 Task: Create a due date automation trigger when advanced on, on the monday of the week before a card is due add fields without custom field "Resume" set to a date in this month at 11:00 AM.
Action: Mouse moved to (1345, 109)
Screenshot: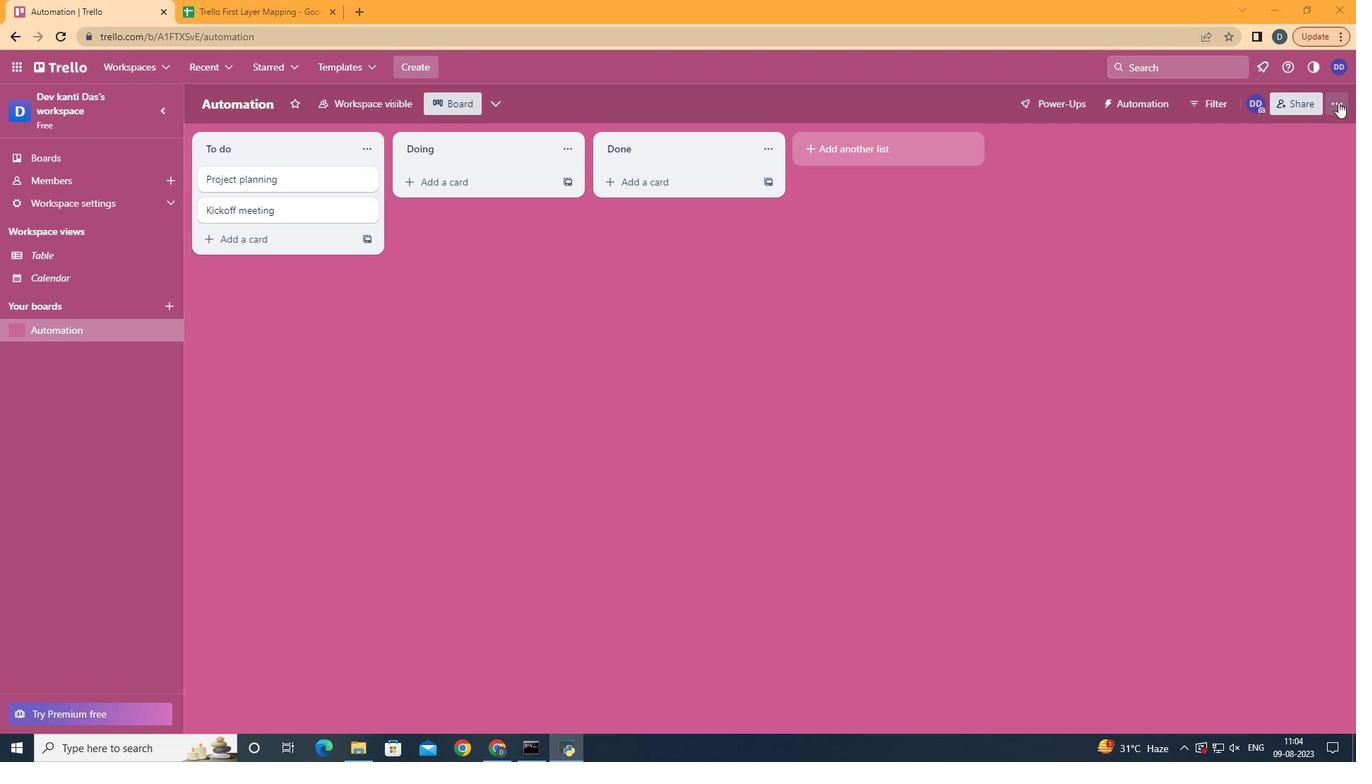 
Action: Mouse pressed left at (1345, 109)
Screenshot: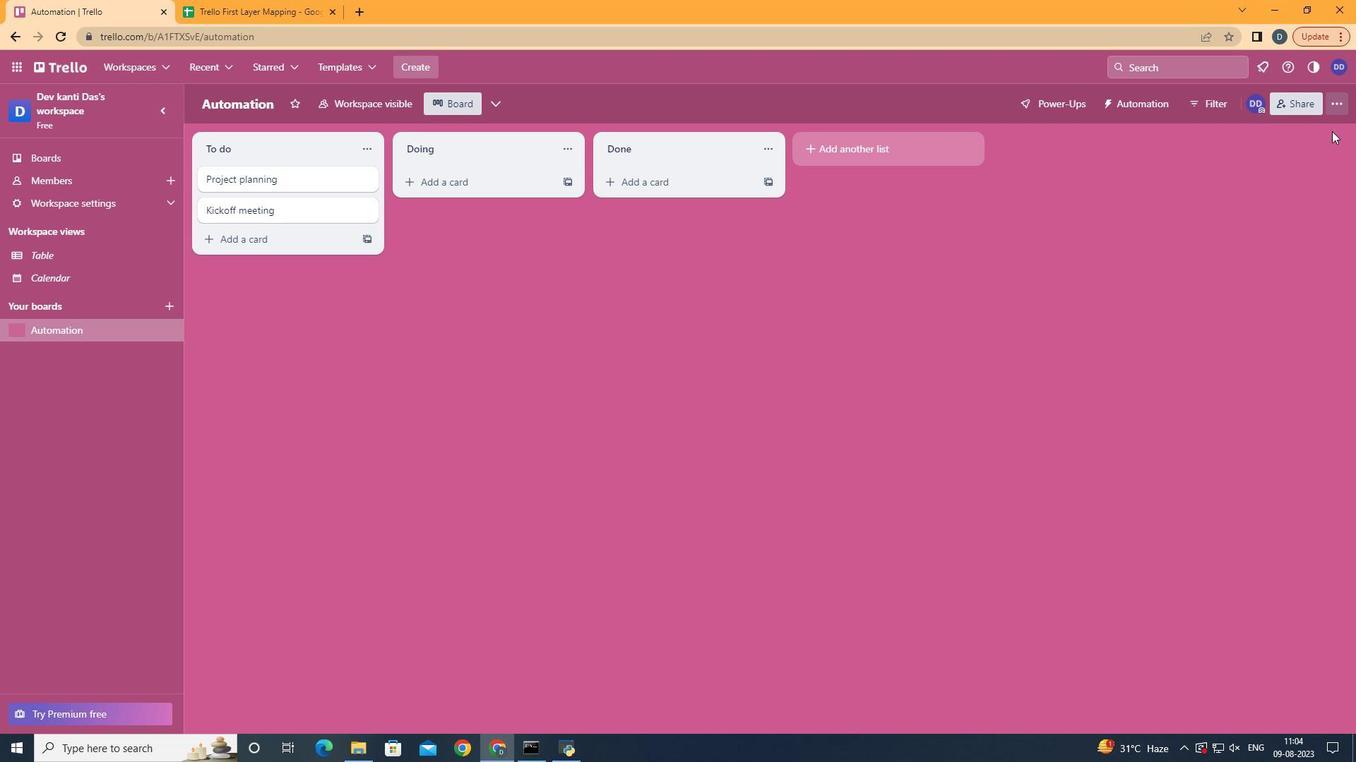 
Action: Mouse moved to (1222, 322)
Screenshot: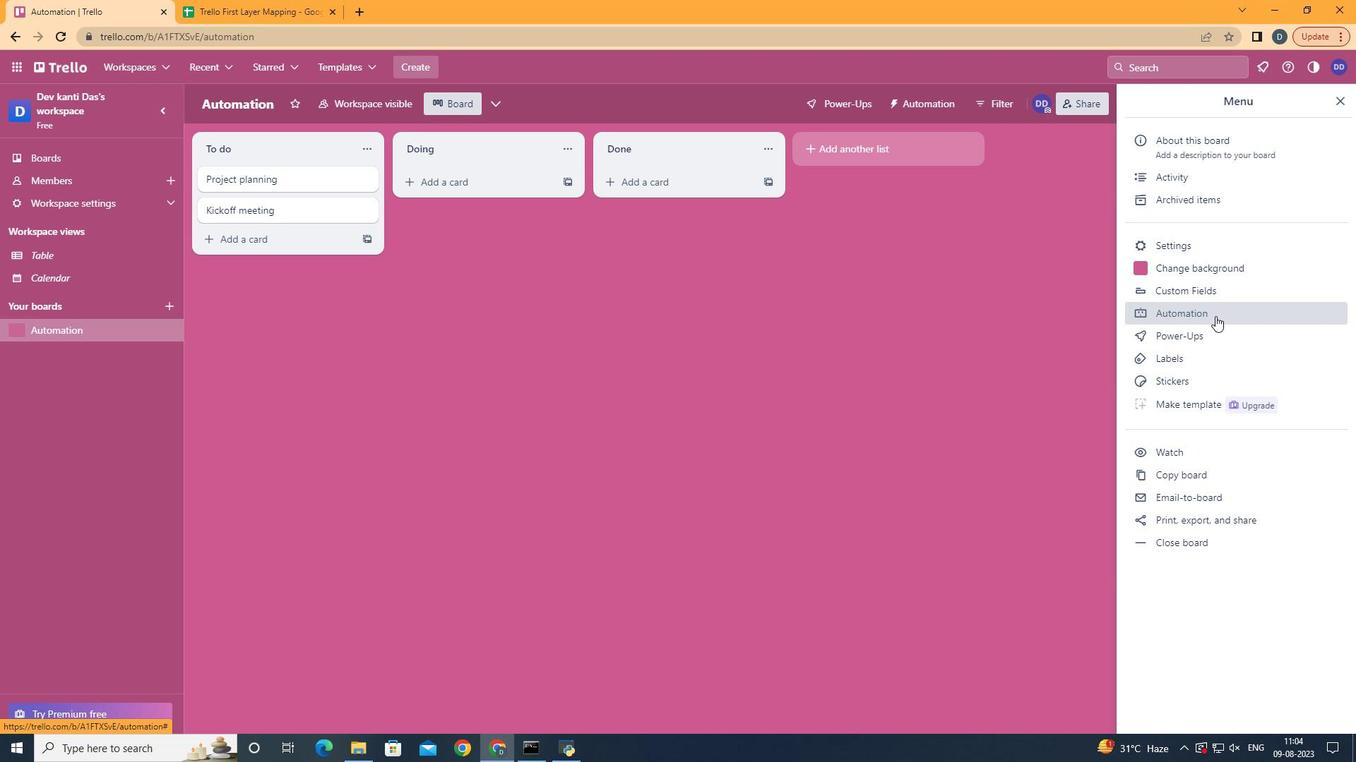 
Action: Mouse pressed left at (1222, 322)
Screenshot: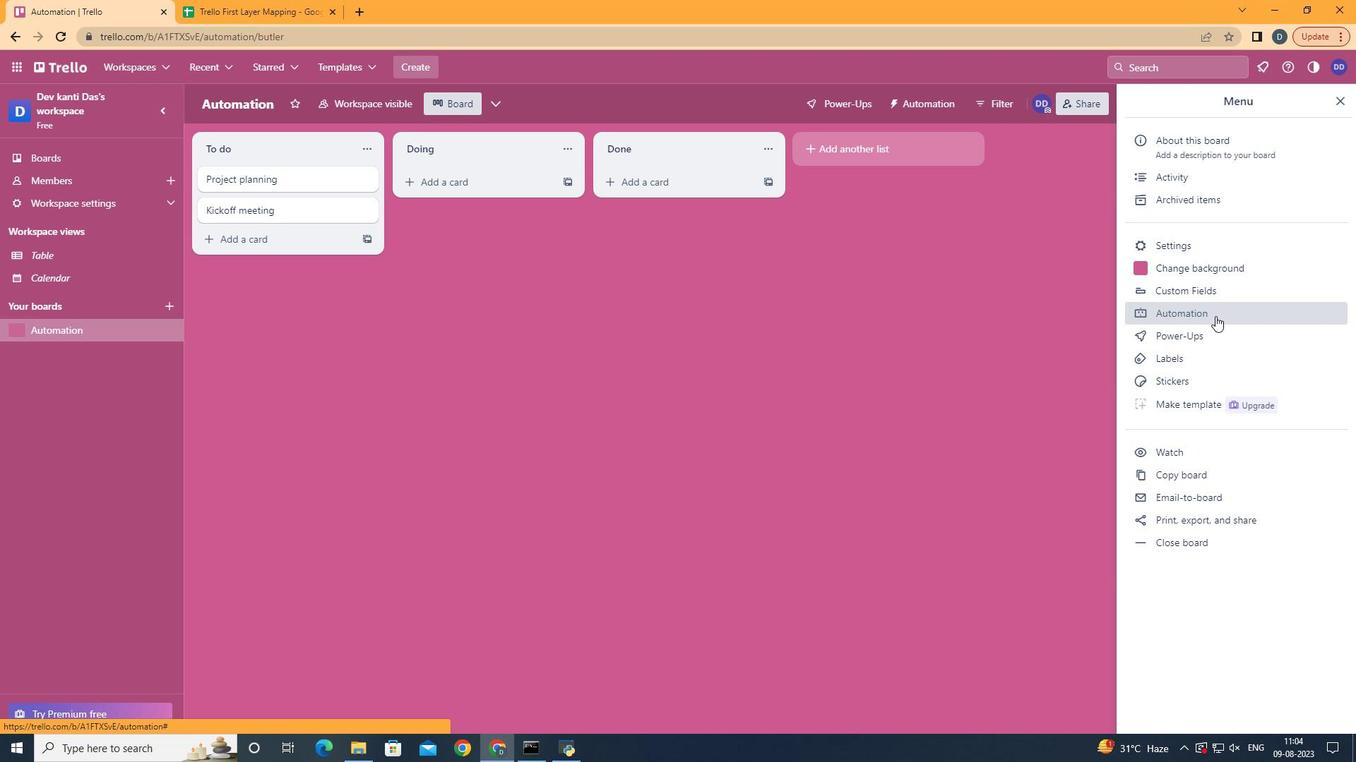 
Action: Mouse moved to (237, 293)
Screenshot: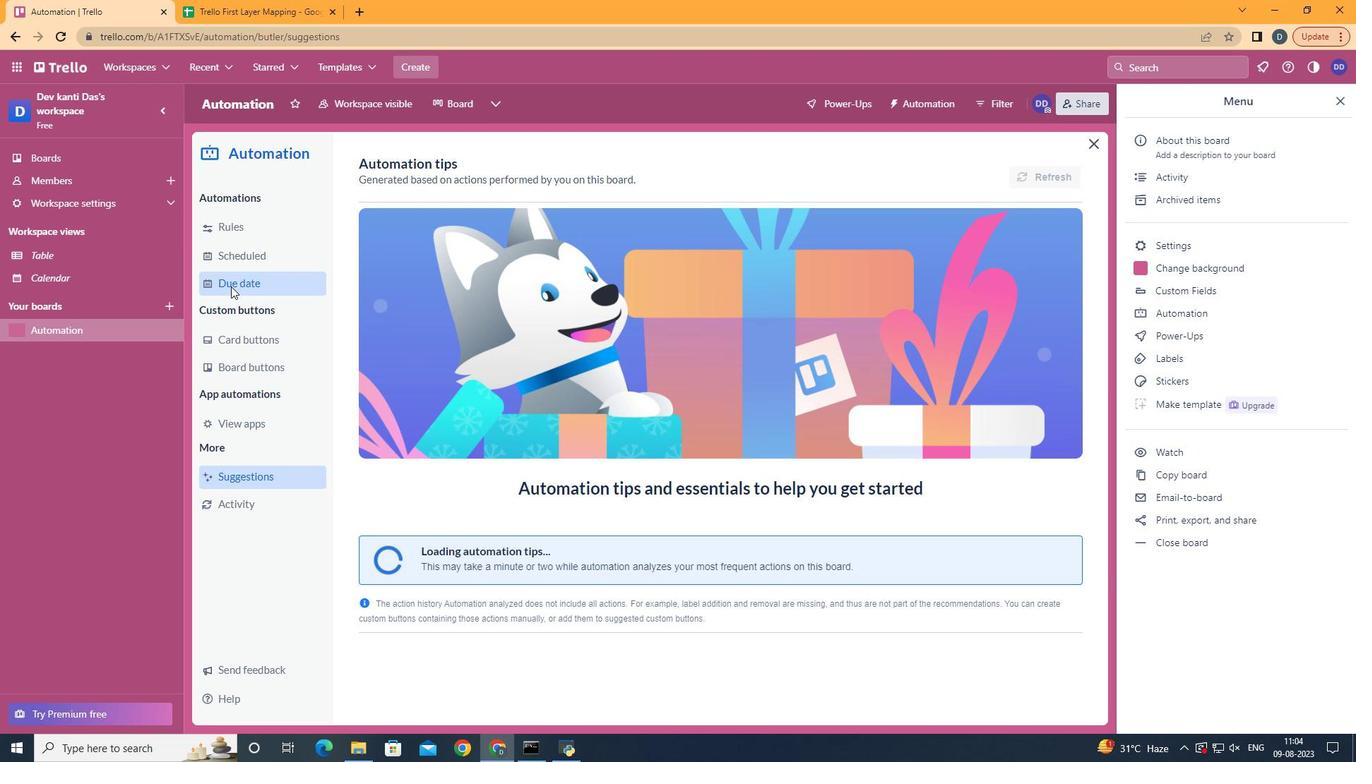 
Action: Mouse pressed left at (237, 293)
Screenshot: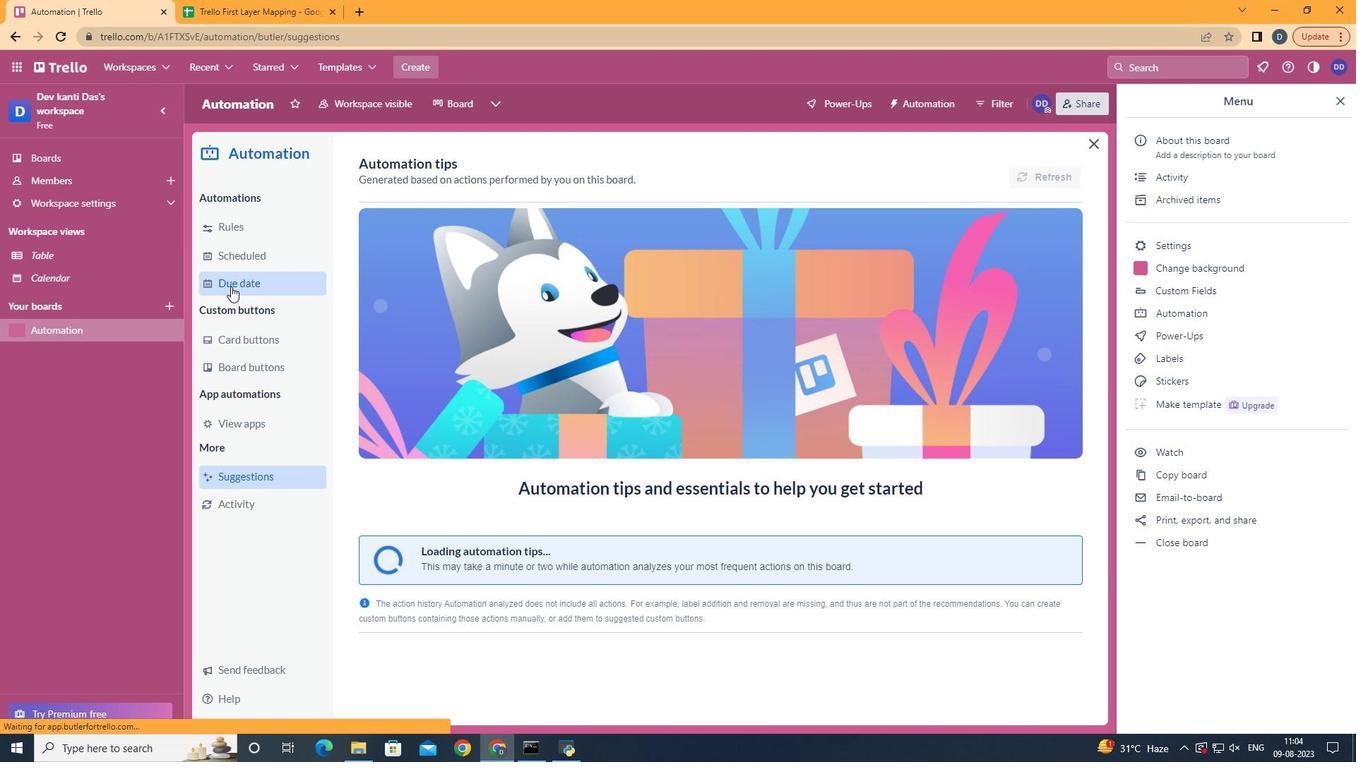 
Action: Mouse moved to (991, 180)
Screenshot: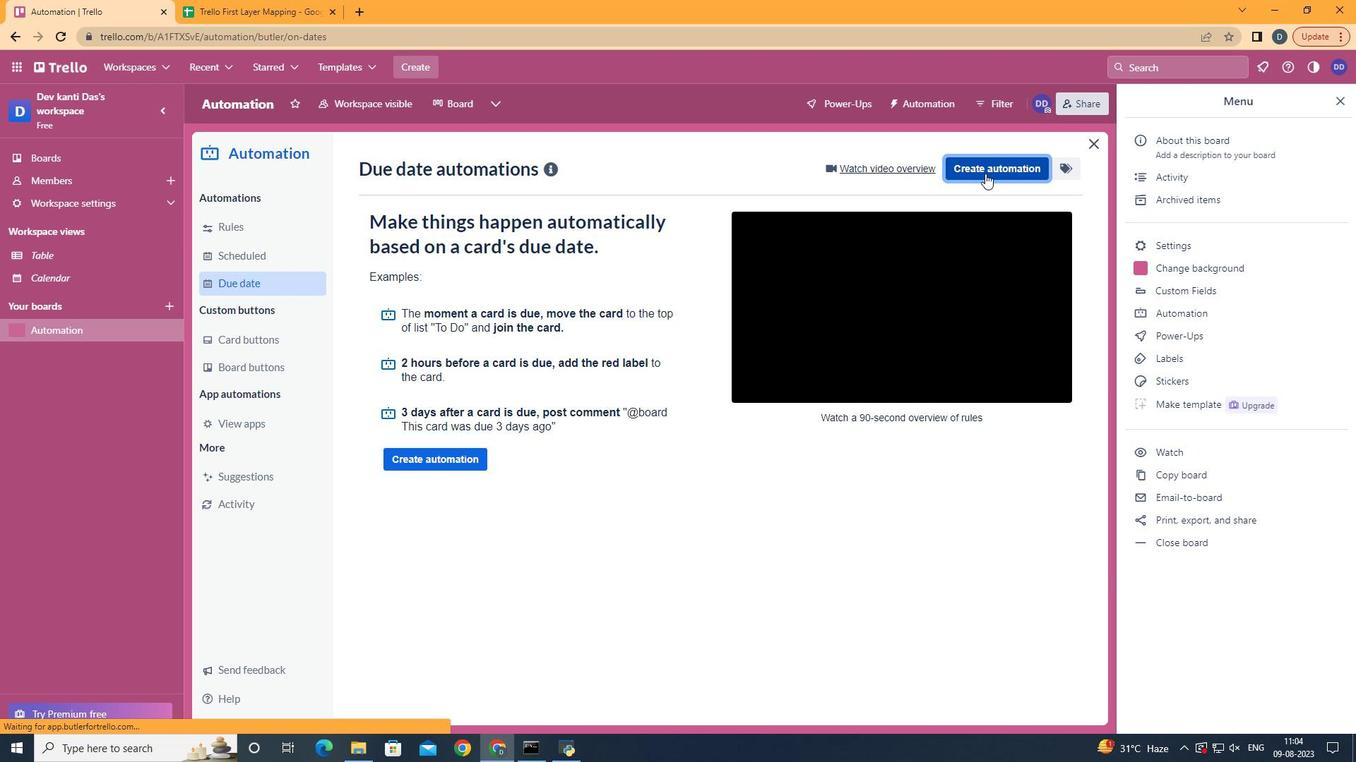 
Action: Mouse pressed left at (991, 180)
Screenshot: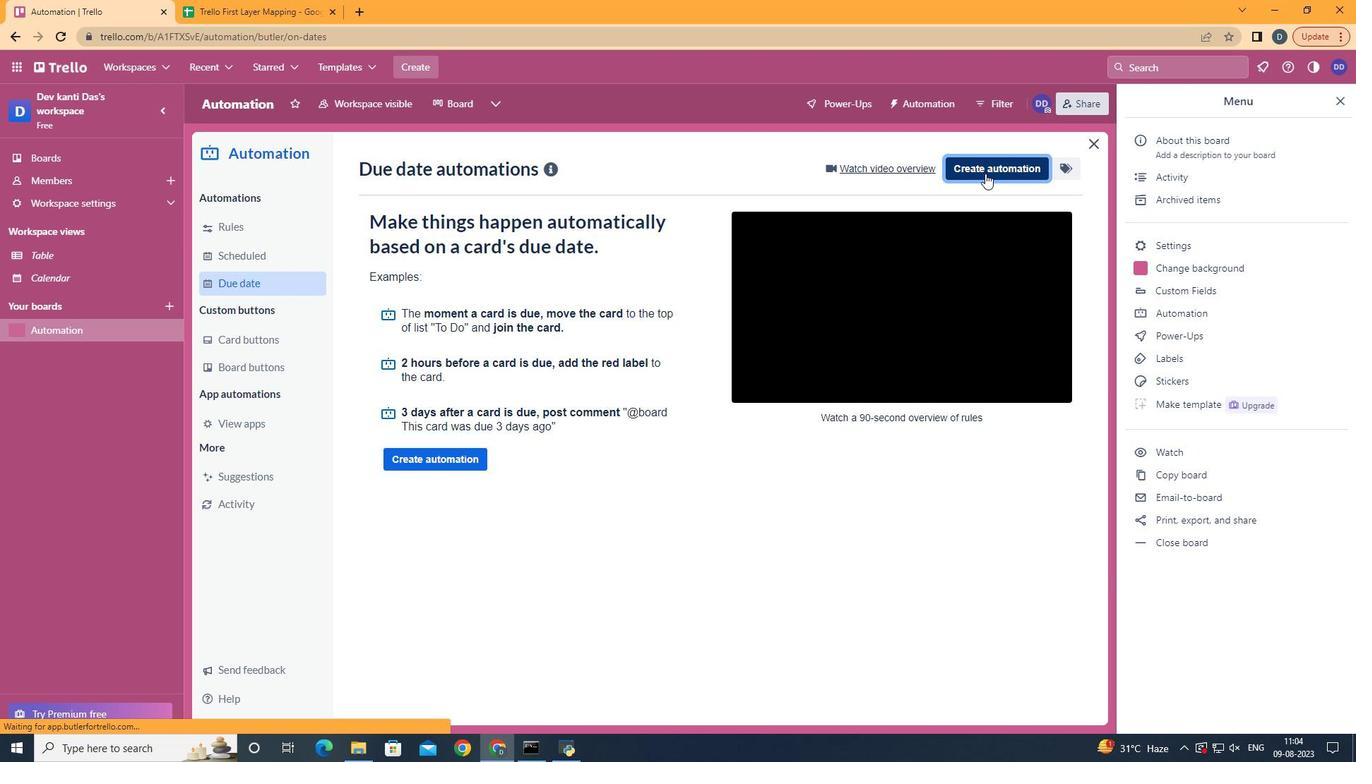 
Action: Mouse moved to (697, 308)
Screenshot: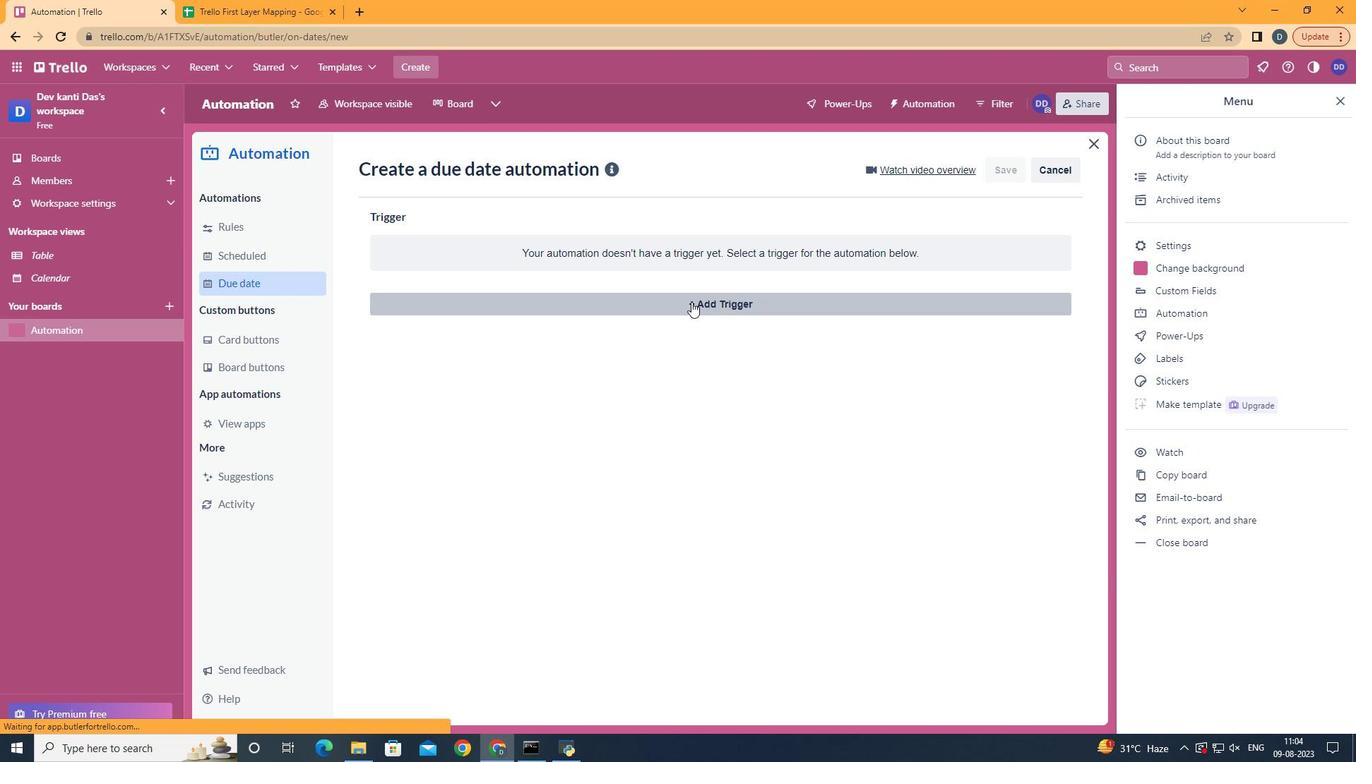 
Action: Mouse pressed left at (697, 308)
Screenshot: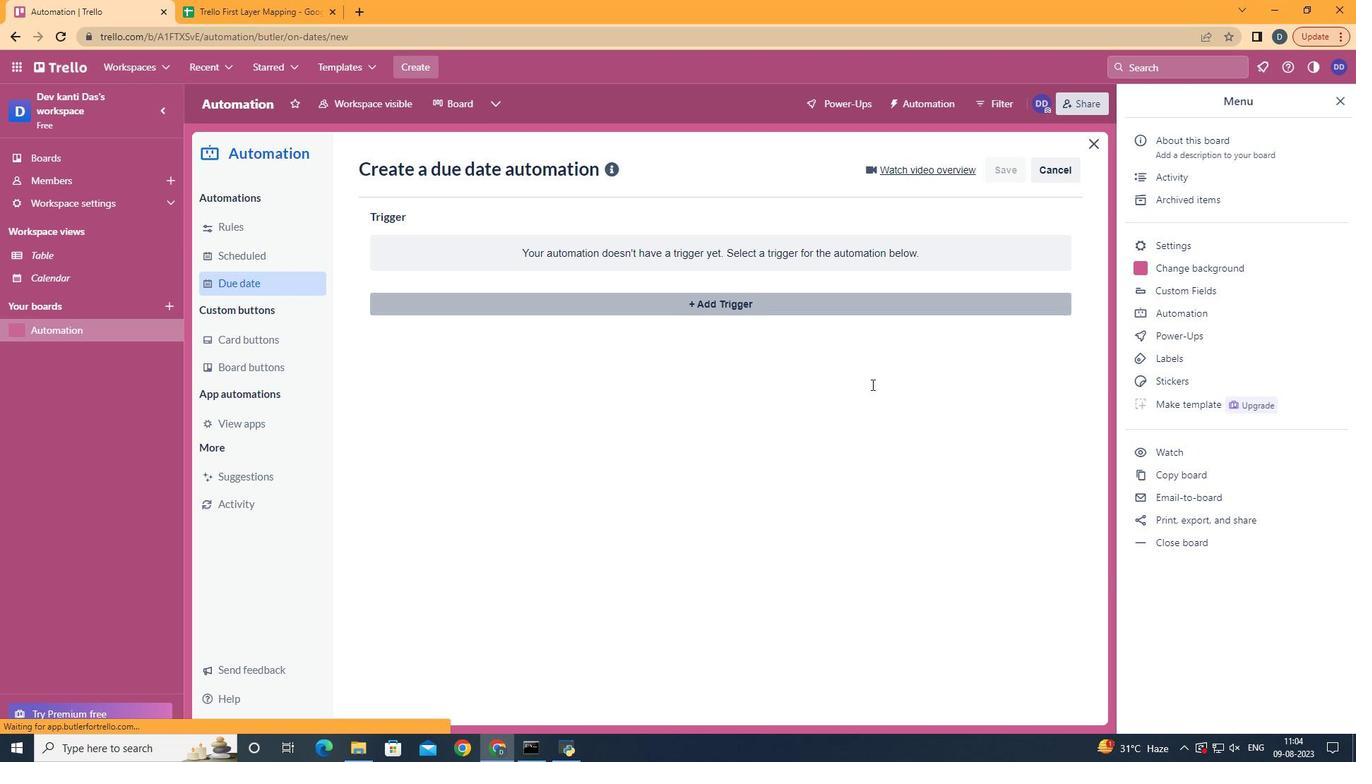 
Action: Mouse moved to (527, 684)
Screenshot: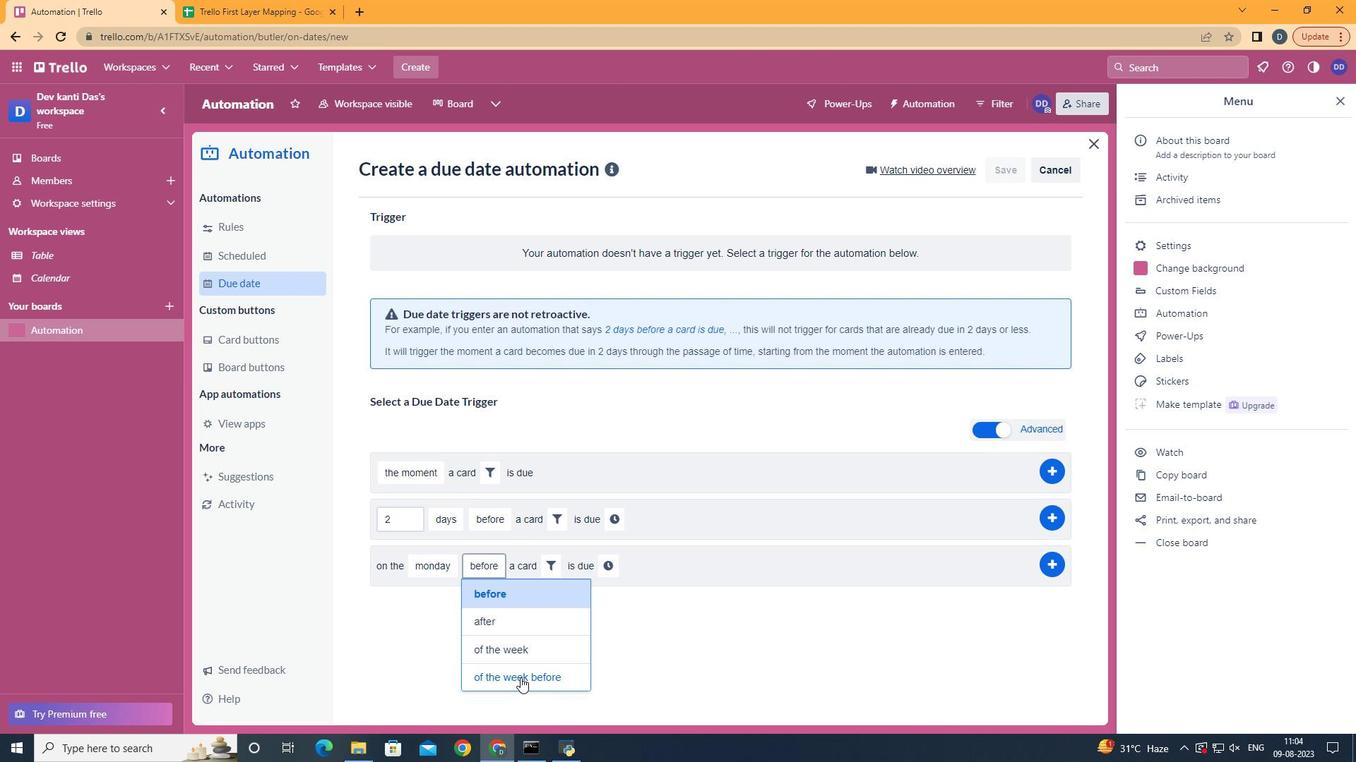 
Action: Mouse pressed left at (527, 684)
Screenshot: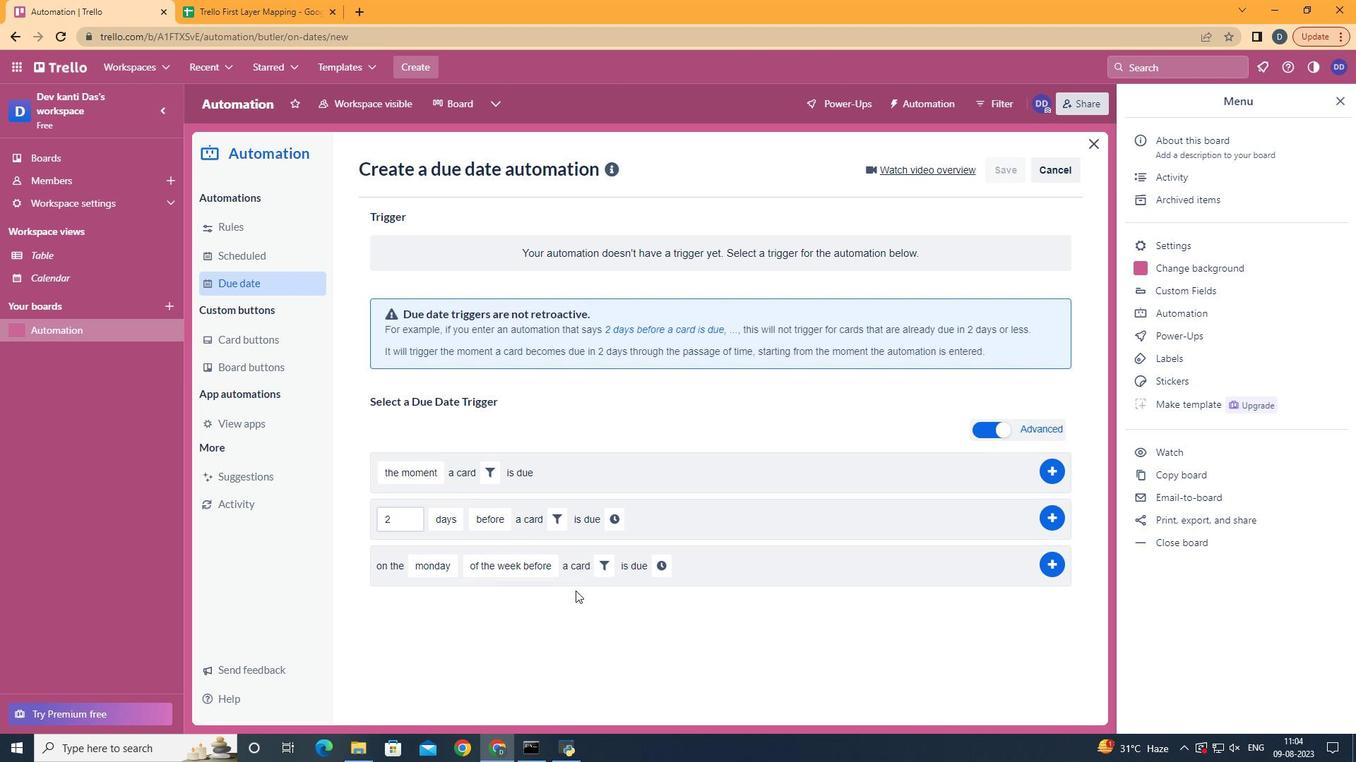 
Action: Mouse moved to (605, 574)
Screenshot: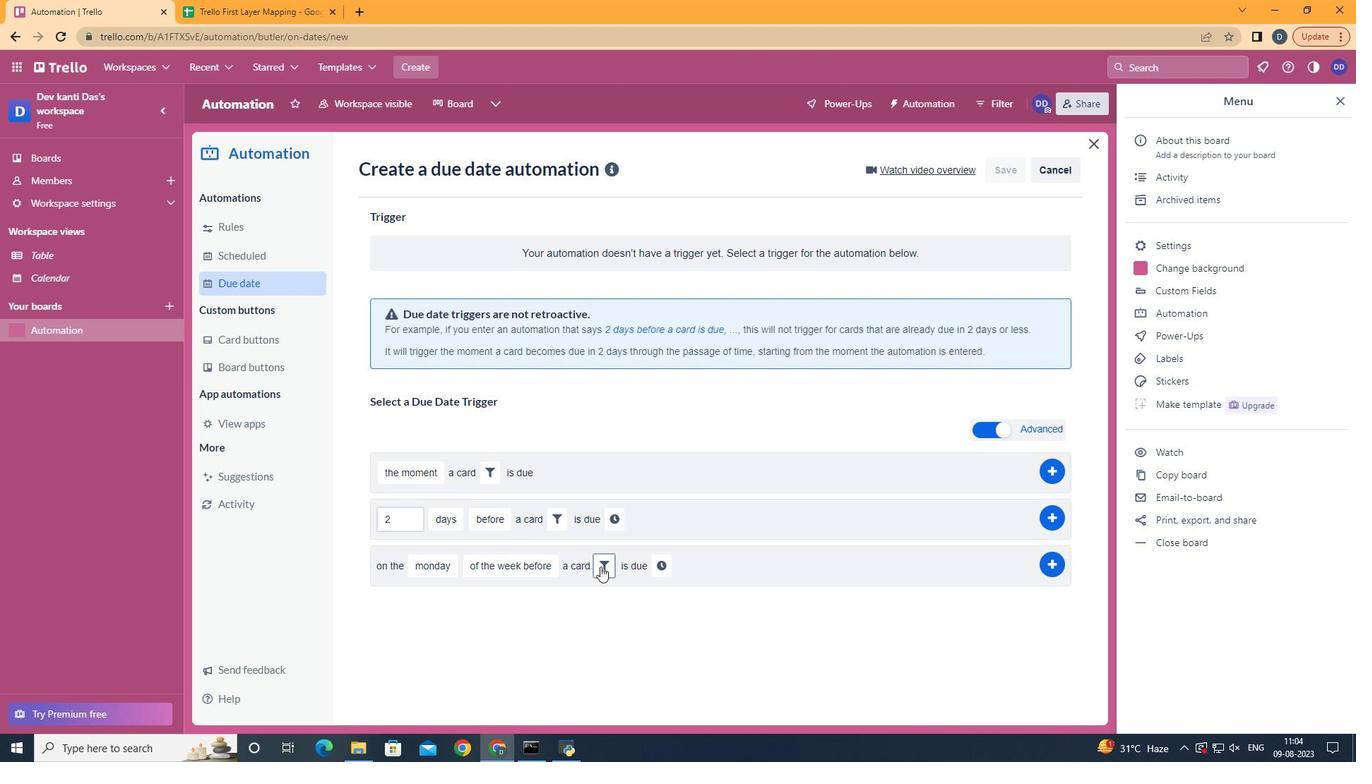 
Action: Mouse pressed left at (605, 574)
Screenshot: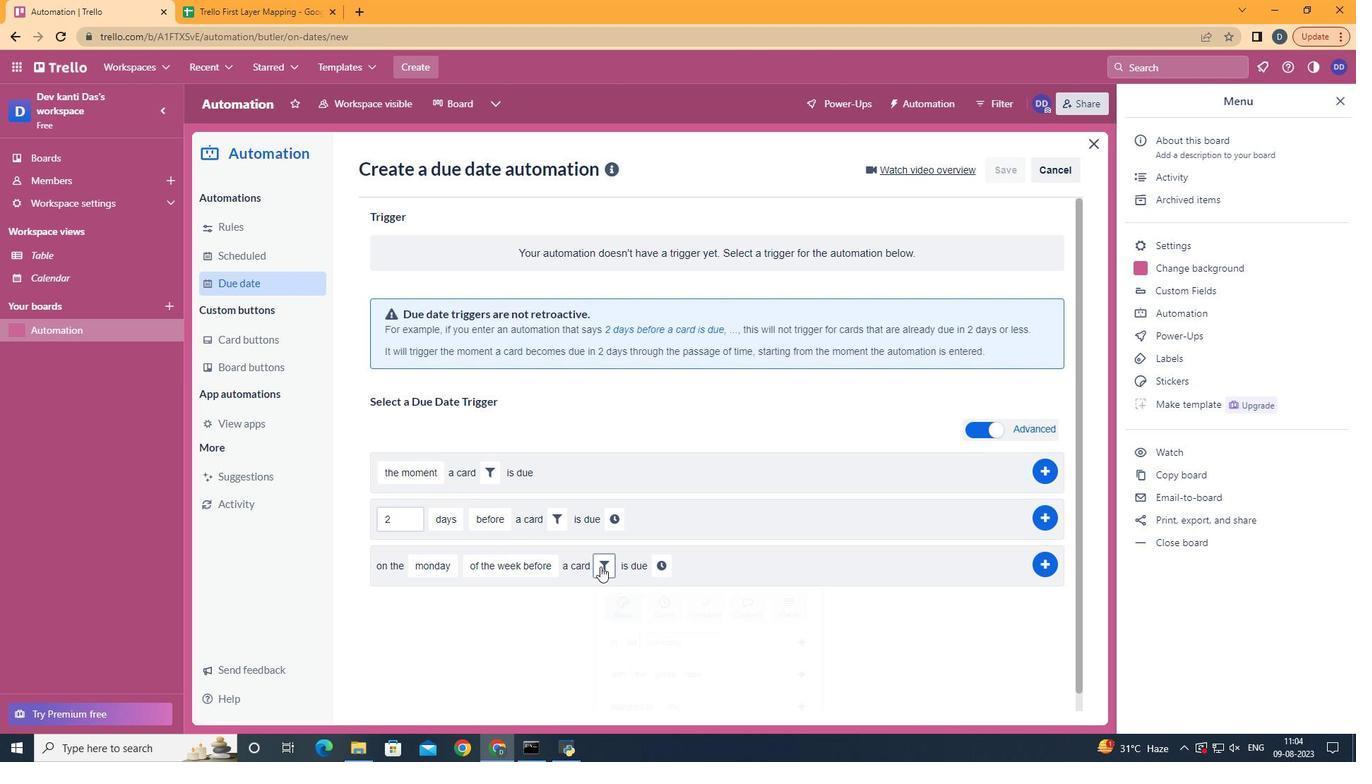 
Action: Mouse moved to (854, 610)
Screenshot: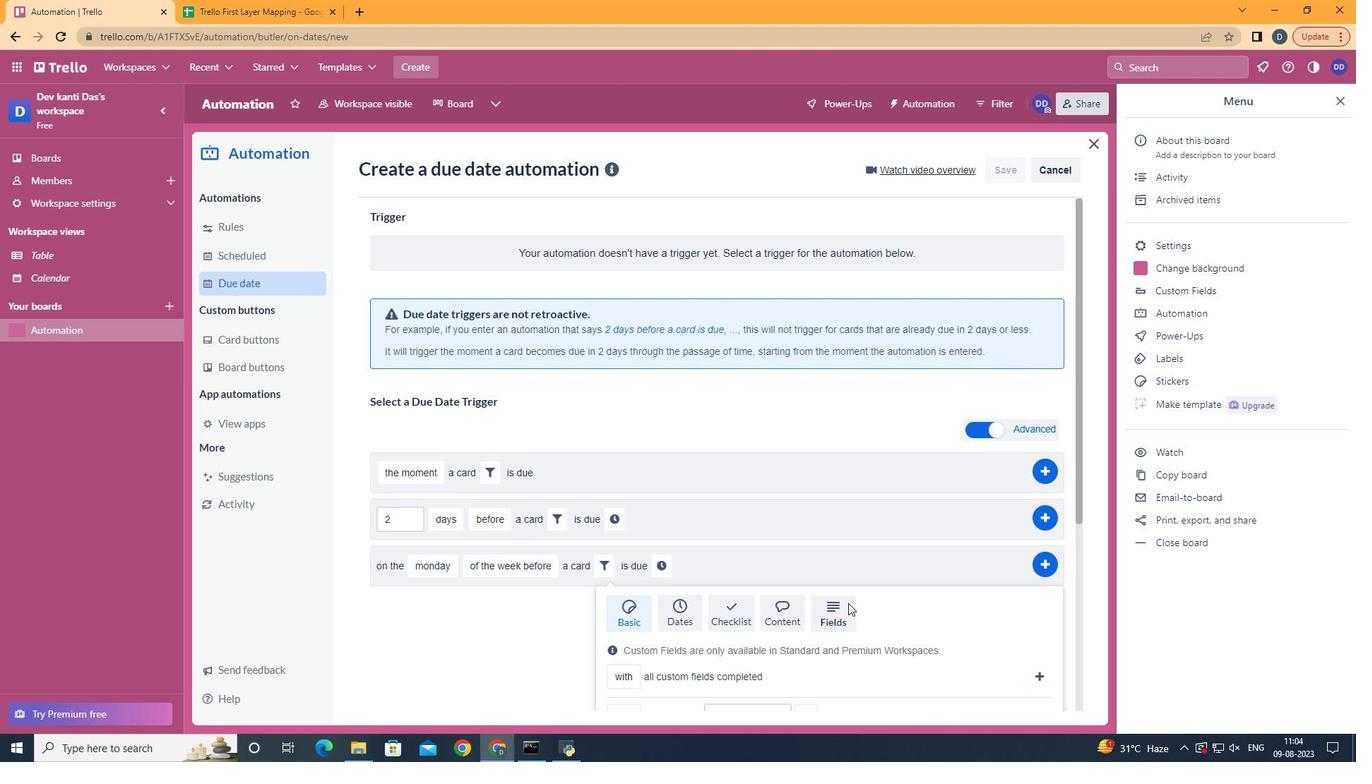 
Action: Mouse pressed left at (854, 610)
Screenshot: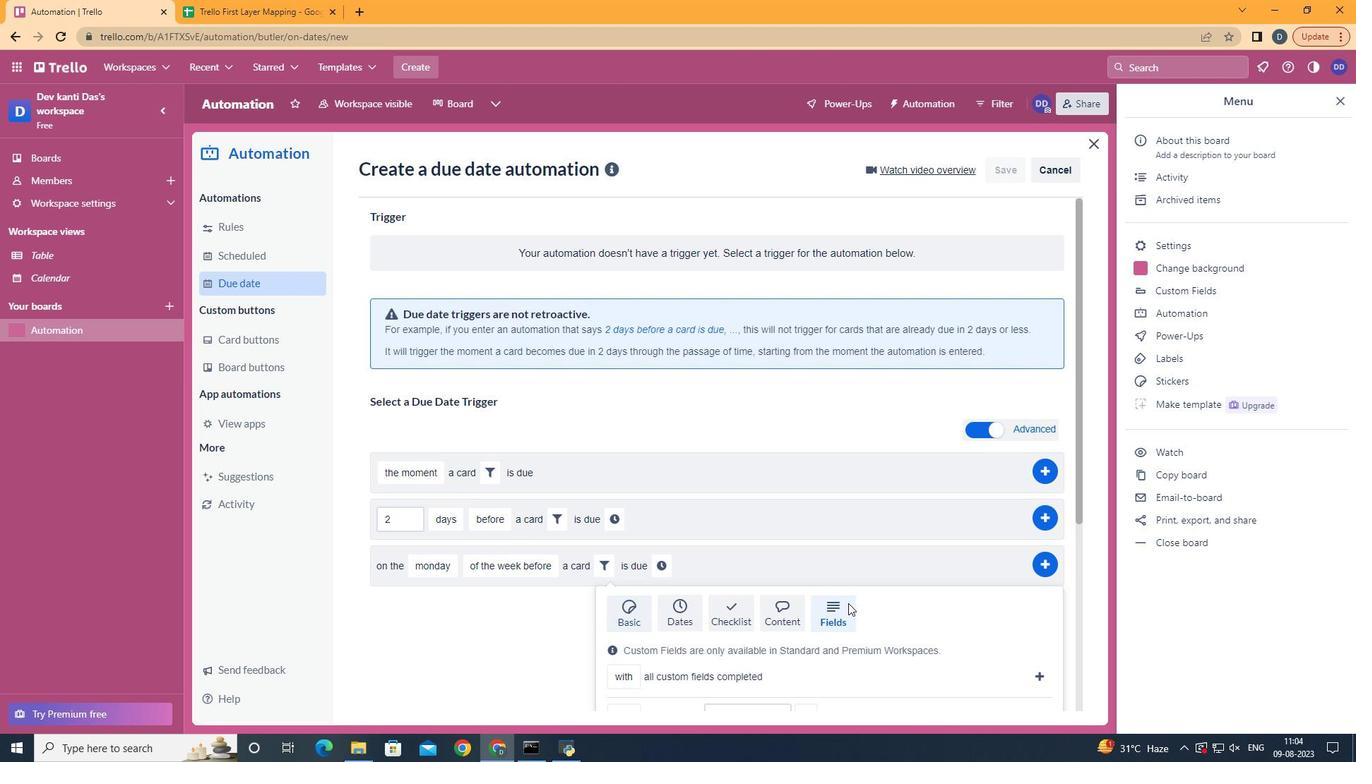 
Action: Mouse moved to (854, 610)
Screenshot: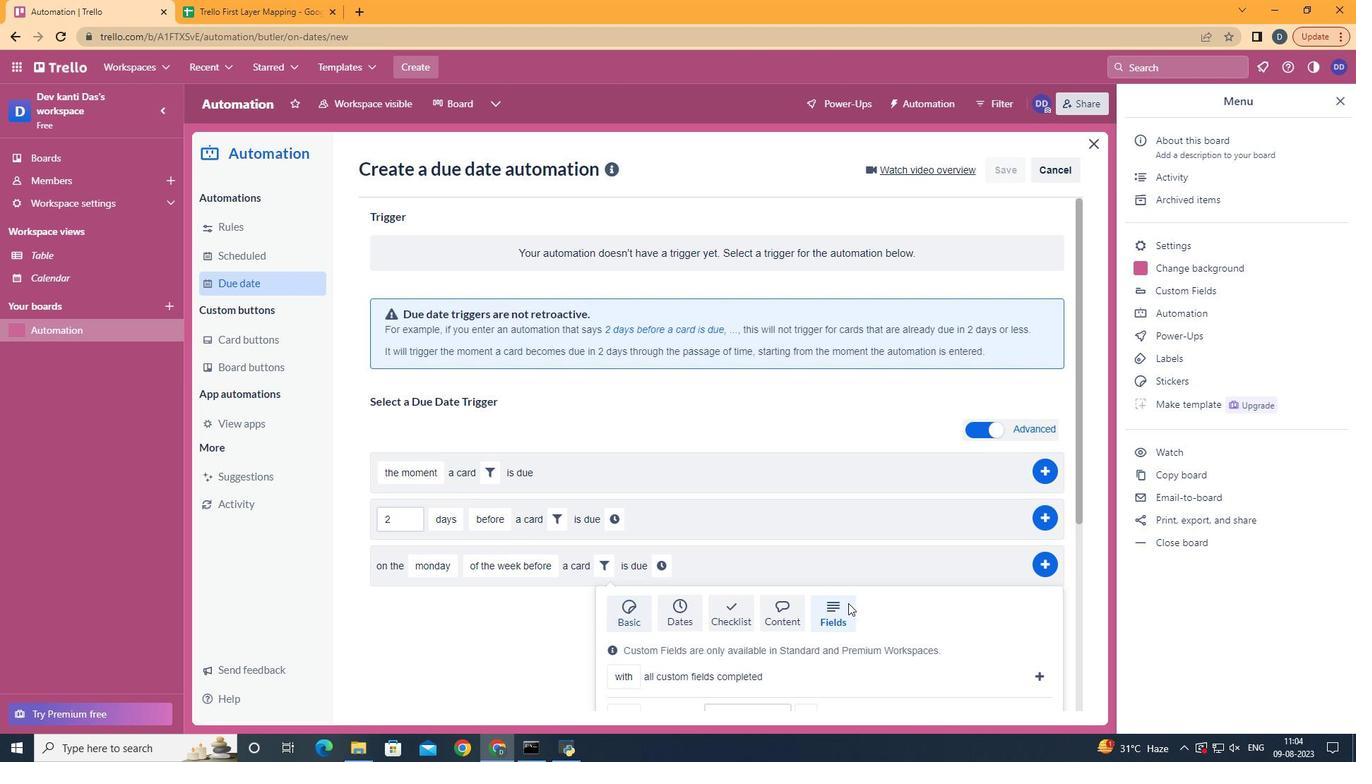 
Action: Mouse scrolled (854, 609) with delta (0, 0)
Screenshot: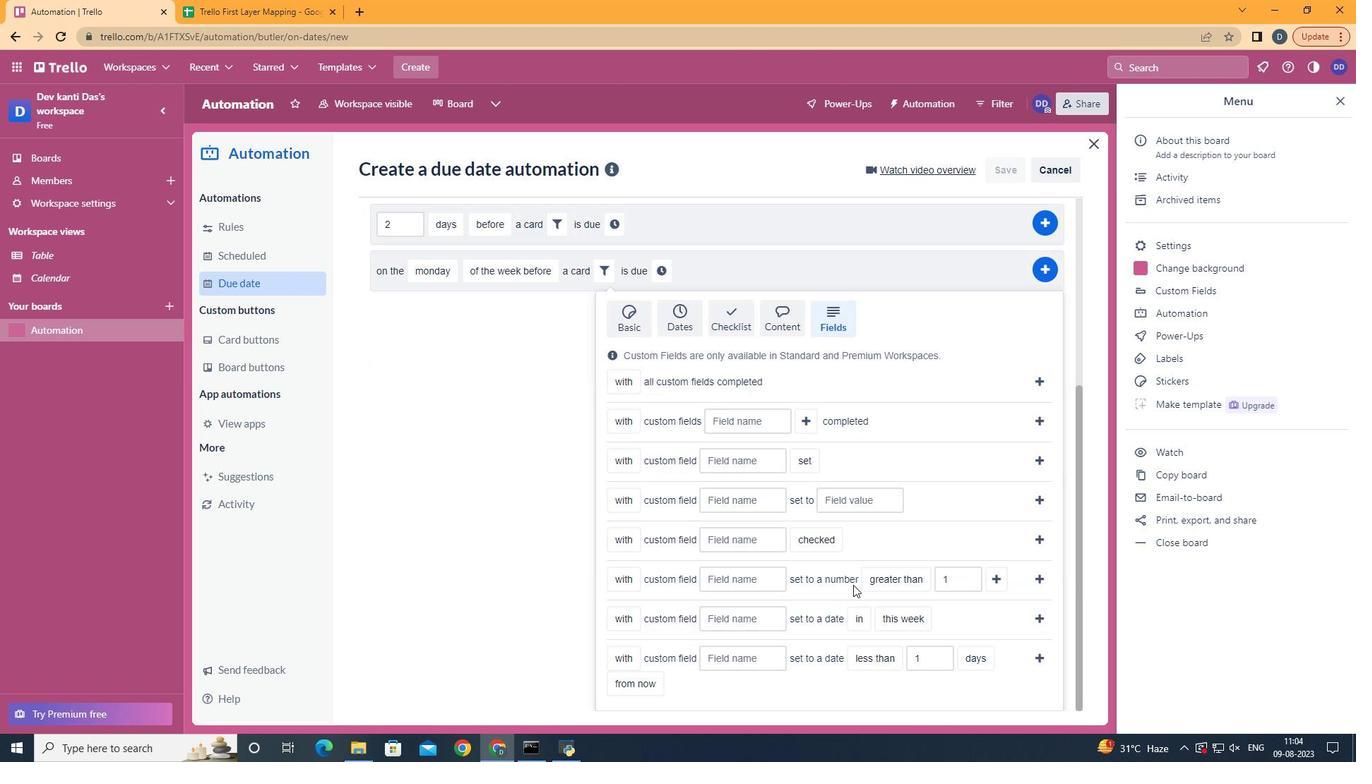 
Action: Mouse scrolled (854, 609) with delta (0, 0)
Screenshot: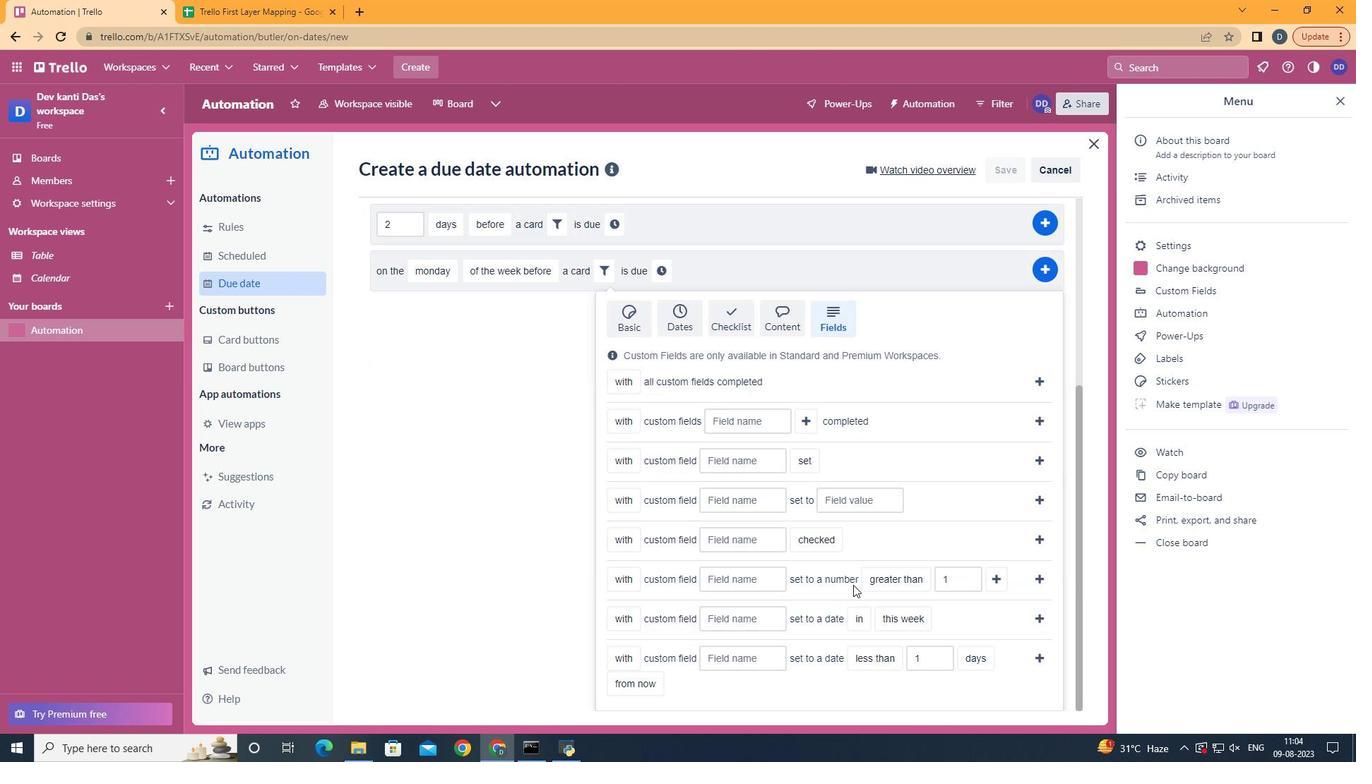 
Action: Mouse scrolled (854, 609) with delta (0, 0)
Screenshot: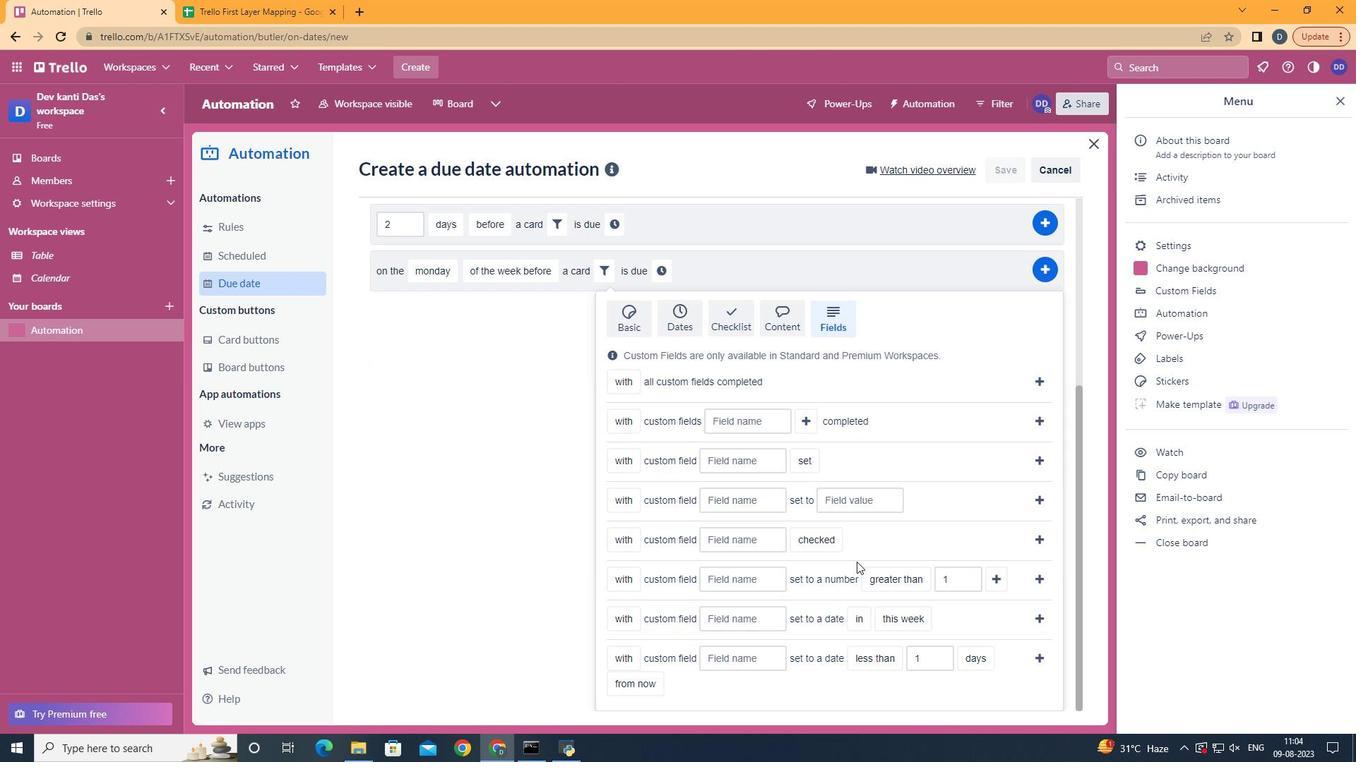 
Action: Mouse scrolled (854, 609) with delta (0, 0)
Screenshot: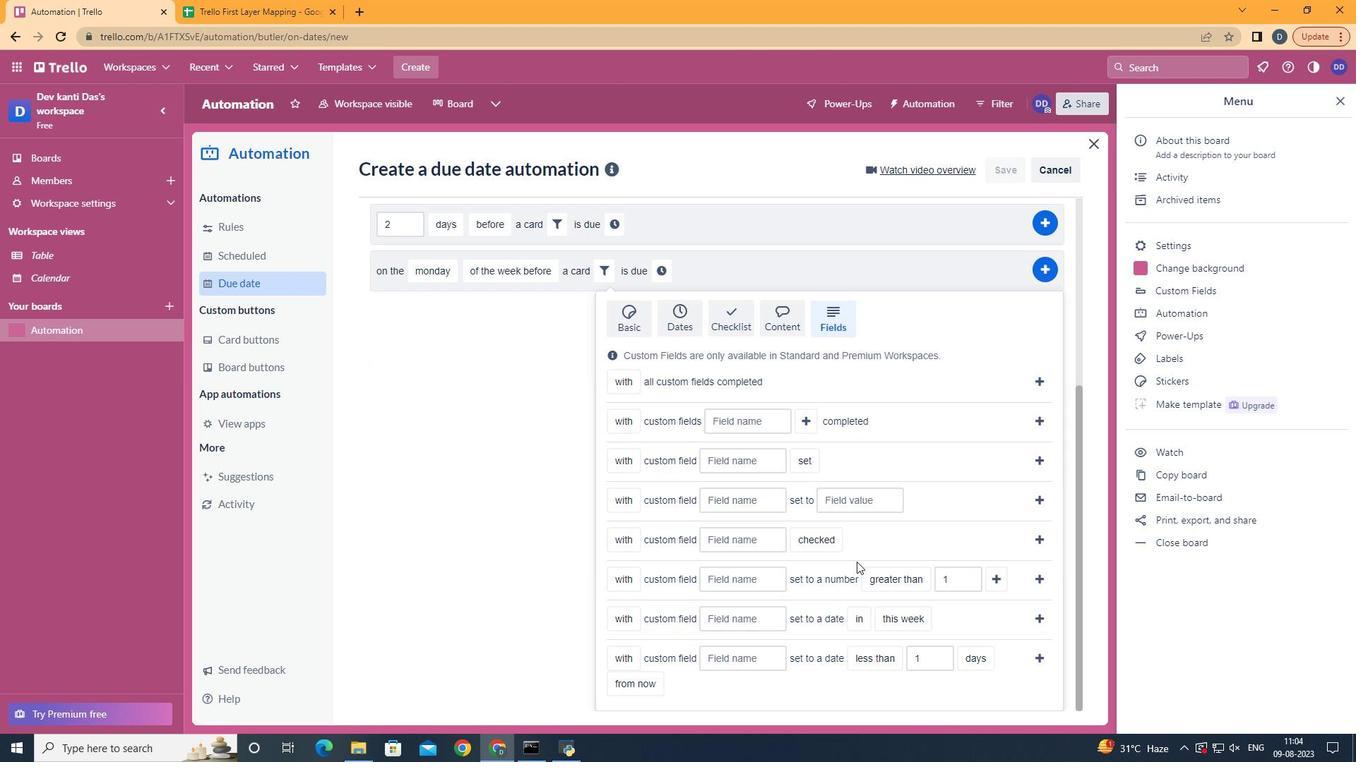 
Action: Mouse scrolled (854, 609) with delta (0, 0)
Screenshot: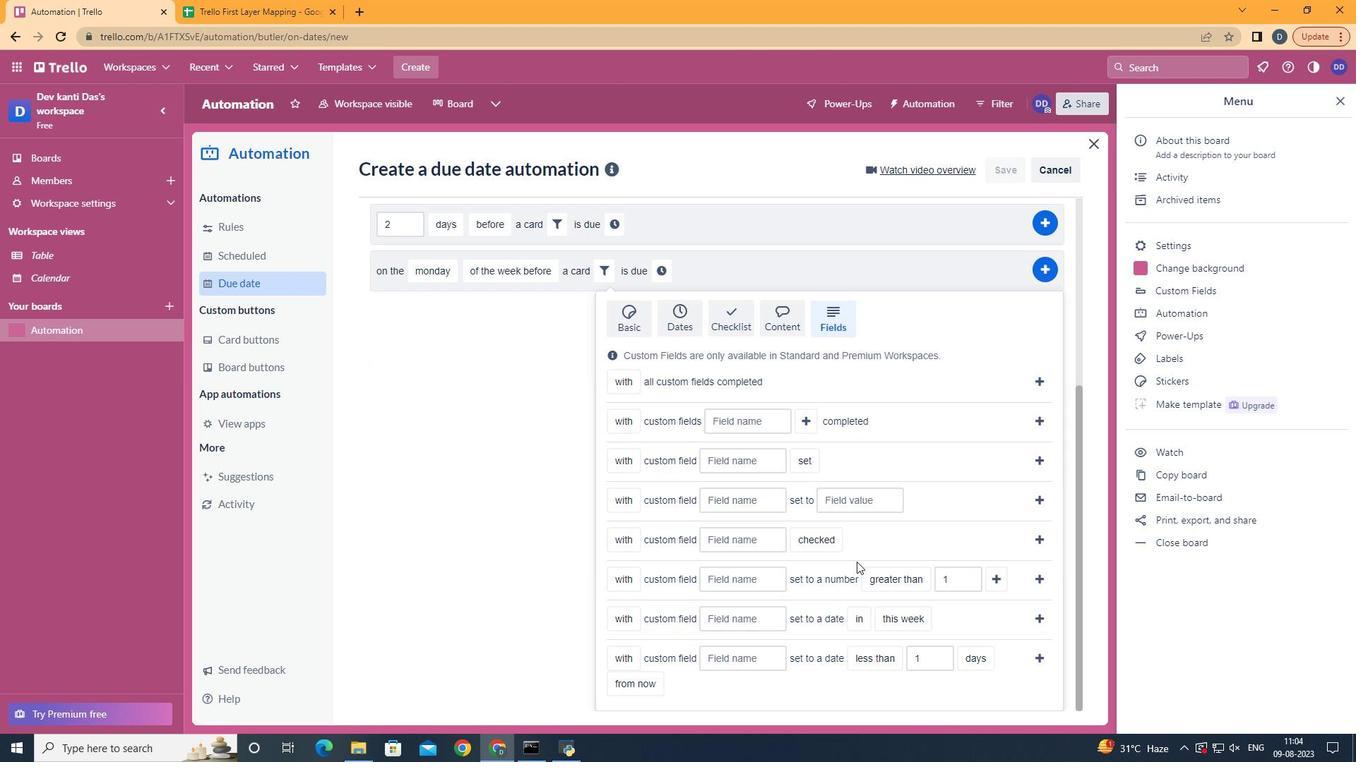 
Action: Mouse moved to (855, 609)
Screenshot: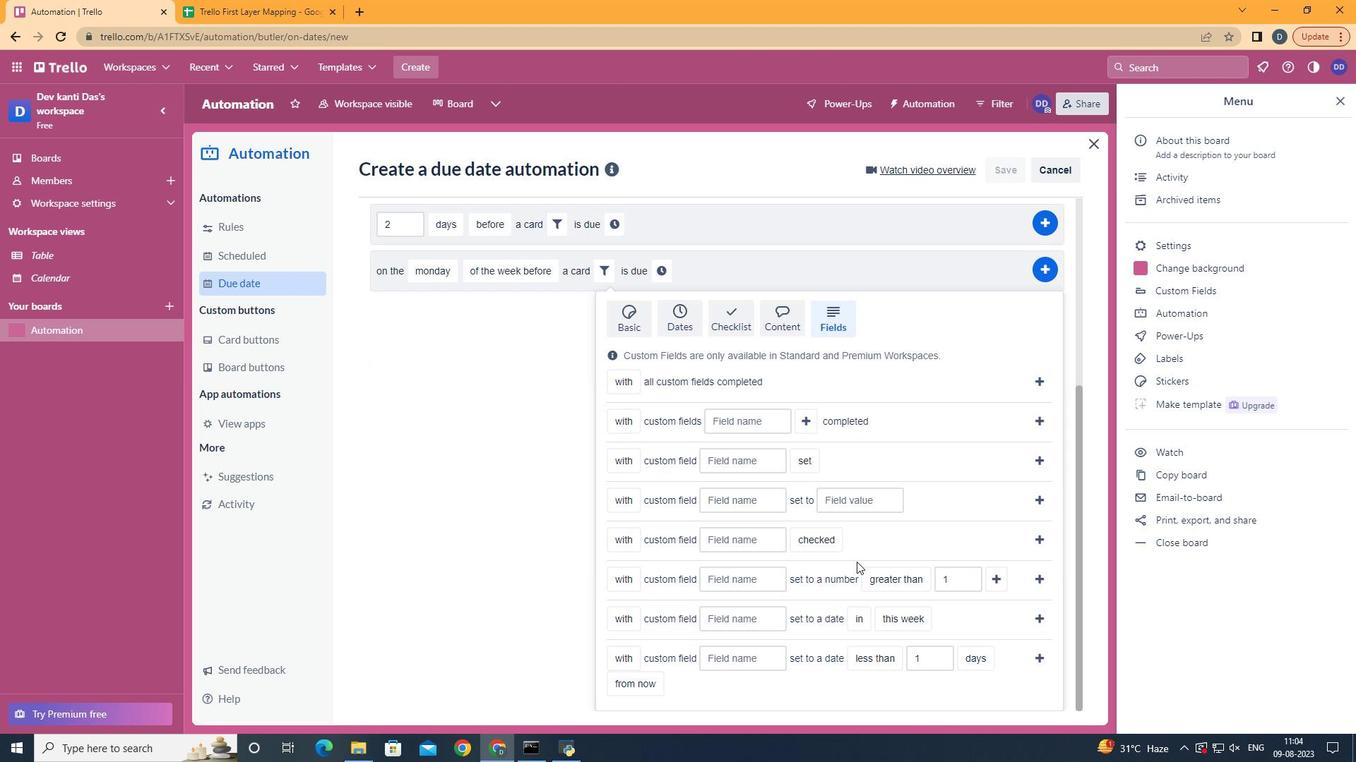 
Action: Mouse scrolled (855, 608) with delta (0, 0)
Screenshot: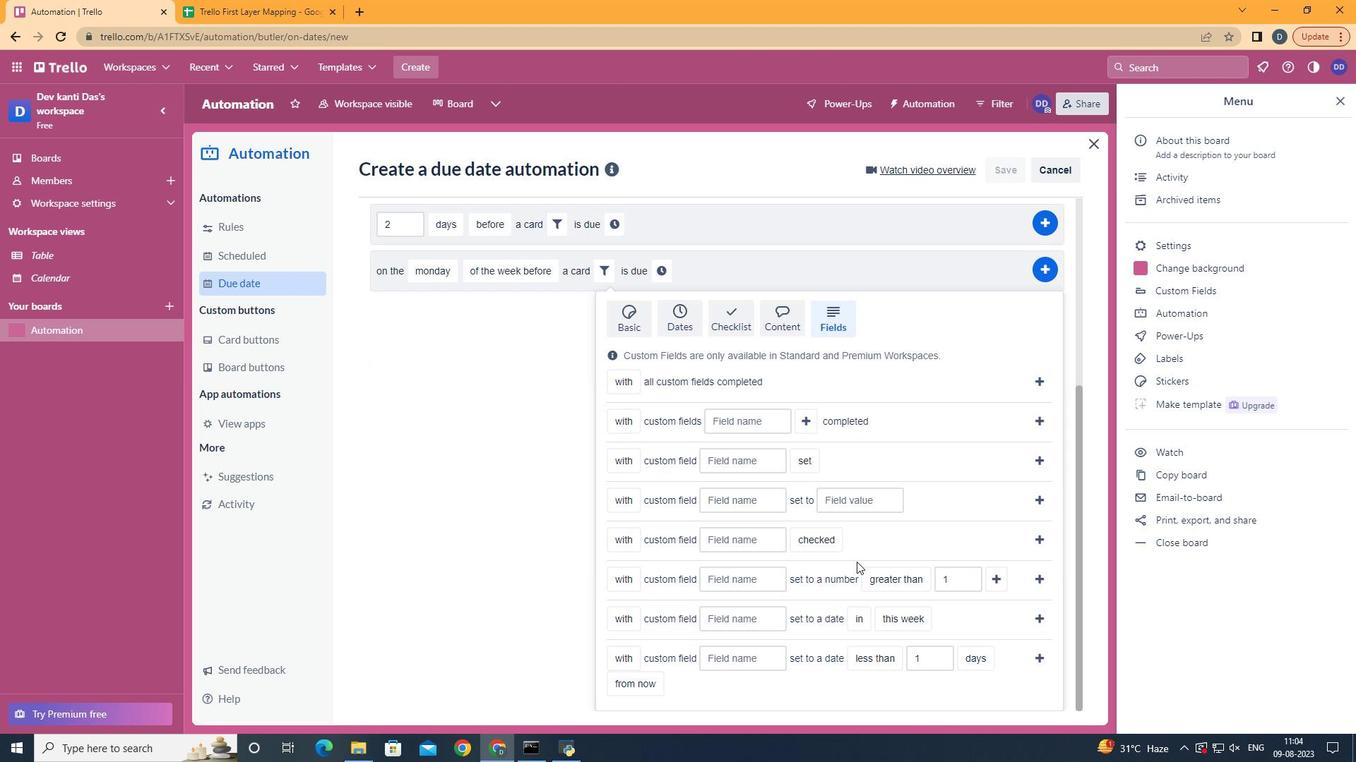 
Action: Mouse moved to (645, 678)
Screenshot: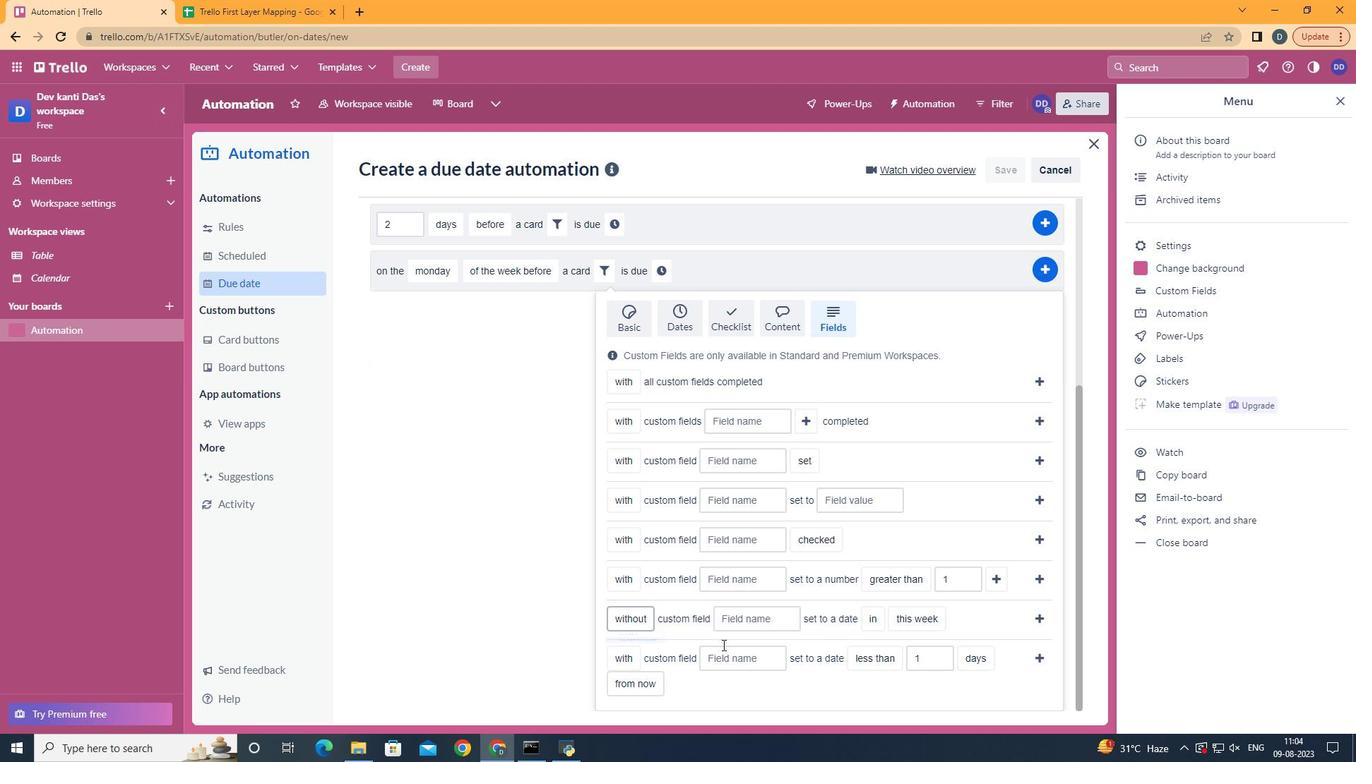 
Action: Mouse pressed left at (645, 678)
Screenshot: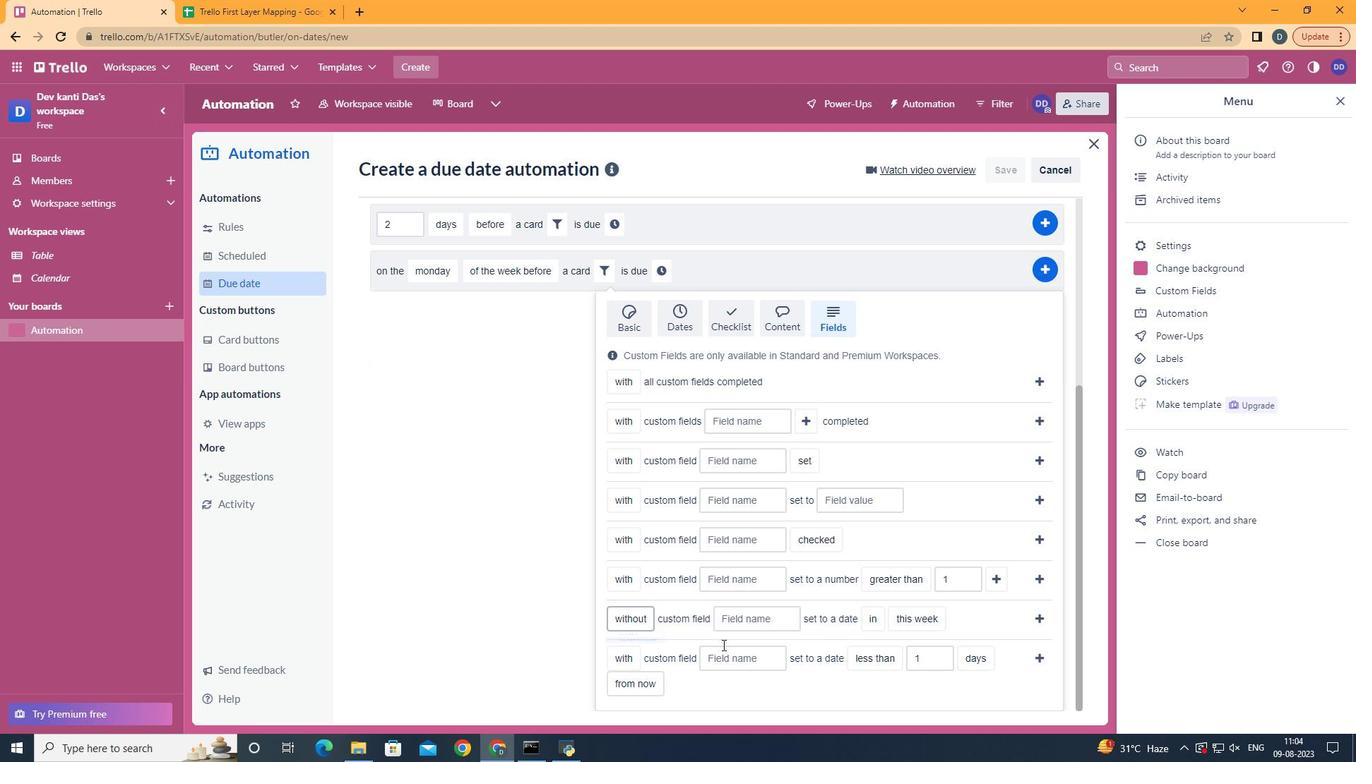 
Action: Mouse moved to (760, 634)
Screenshot: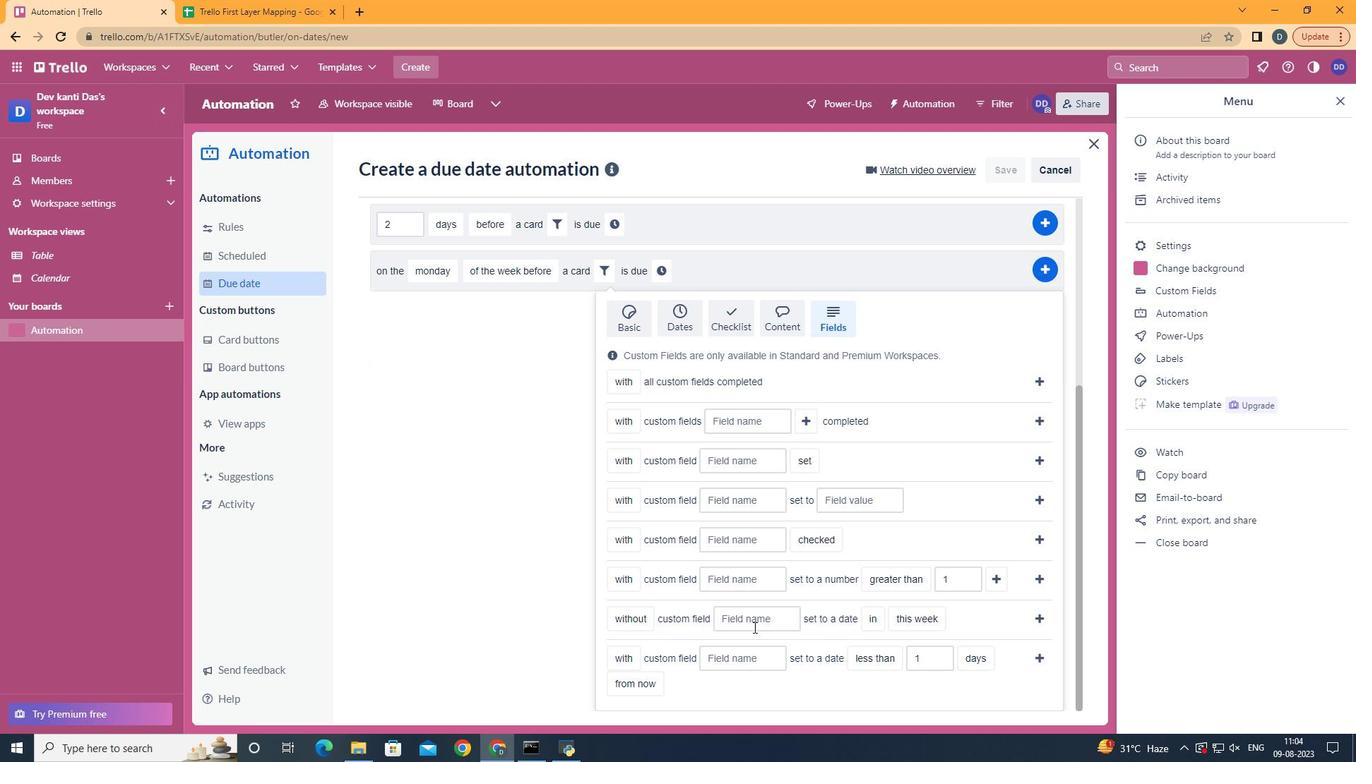 
Action: Mouse pressed left at (760, 634)
Screenshot: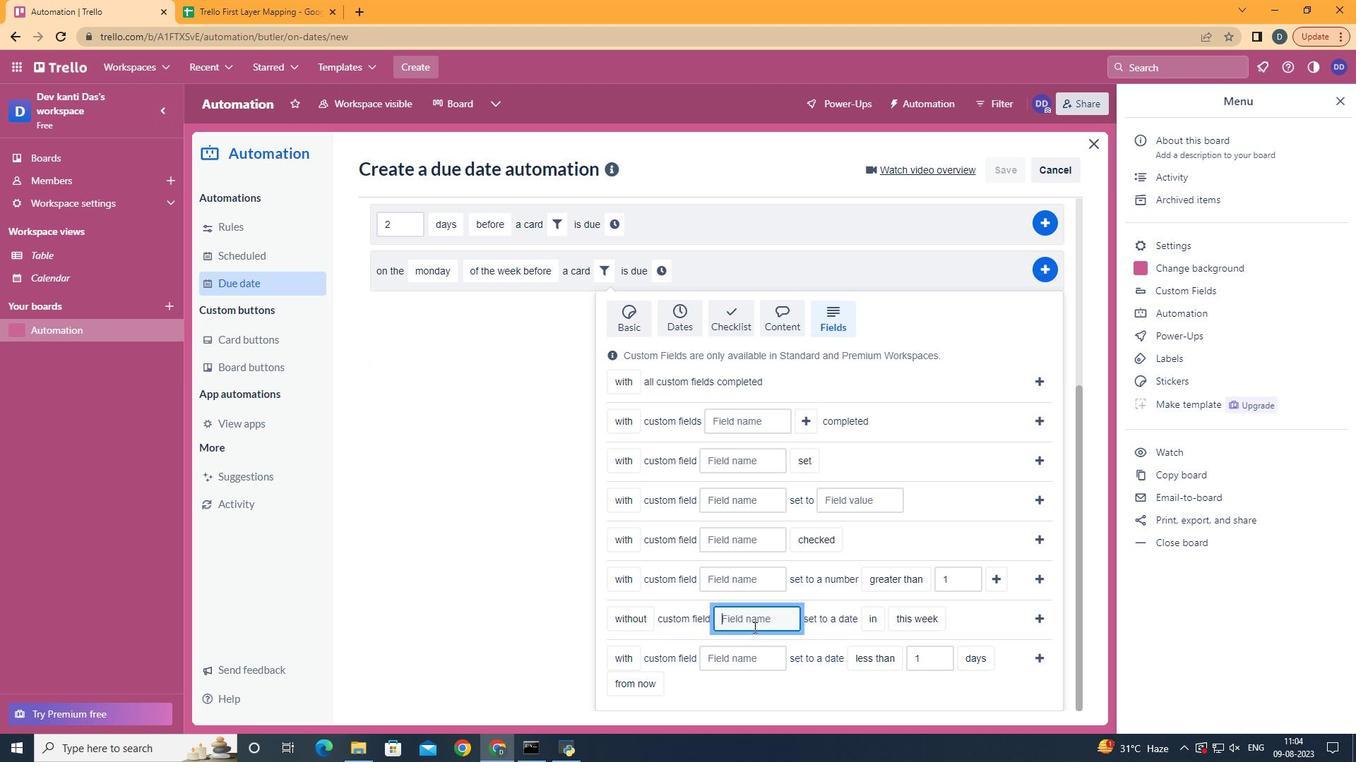 
Action: Key pressed <Key.shift><Key.shift><Key.shift><Key.shift>Resume
Screenshot: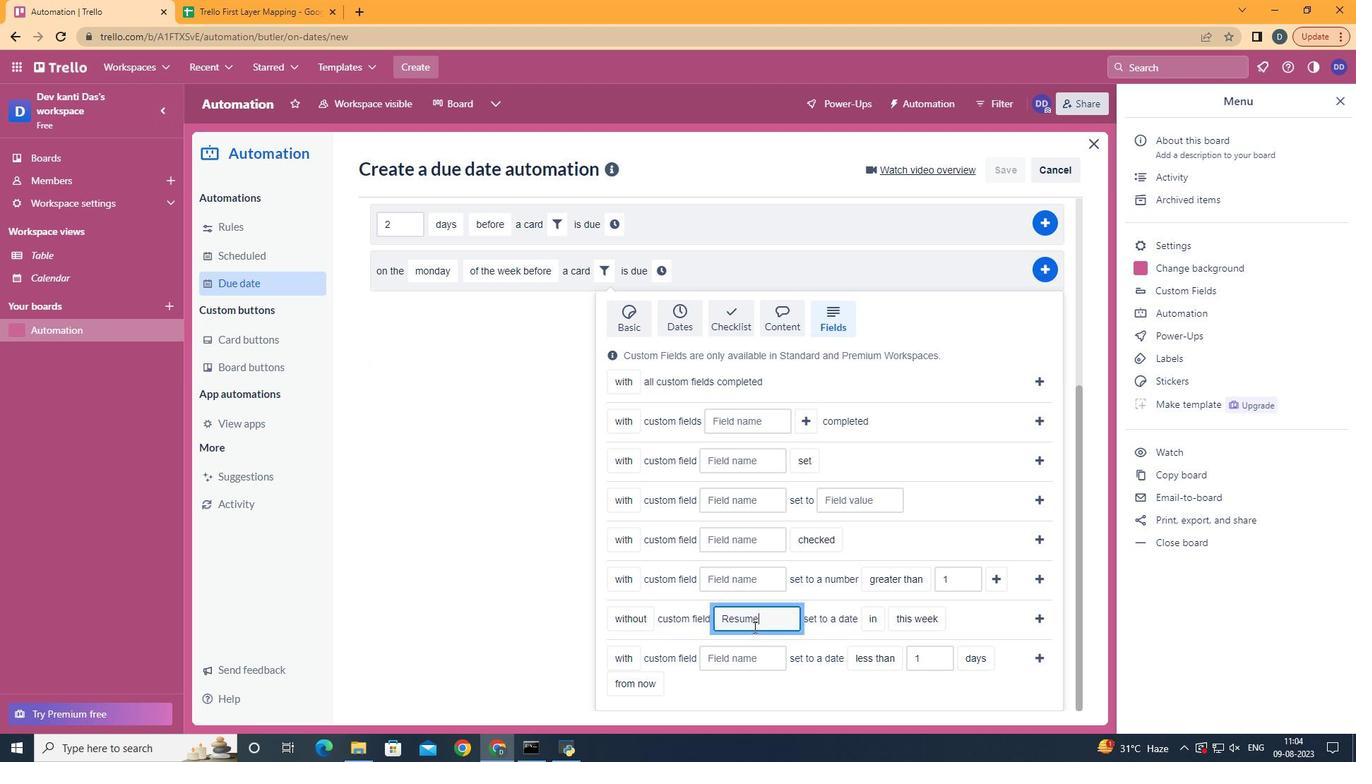 
Action: Mouse moved to (878, 648)
Screenshot: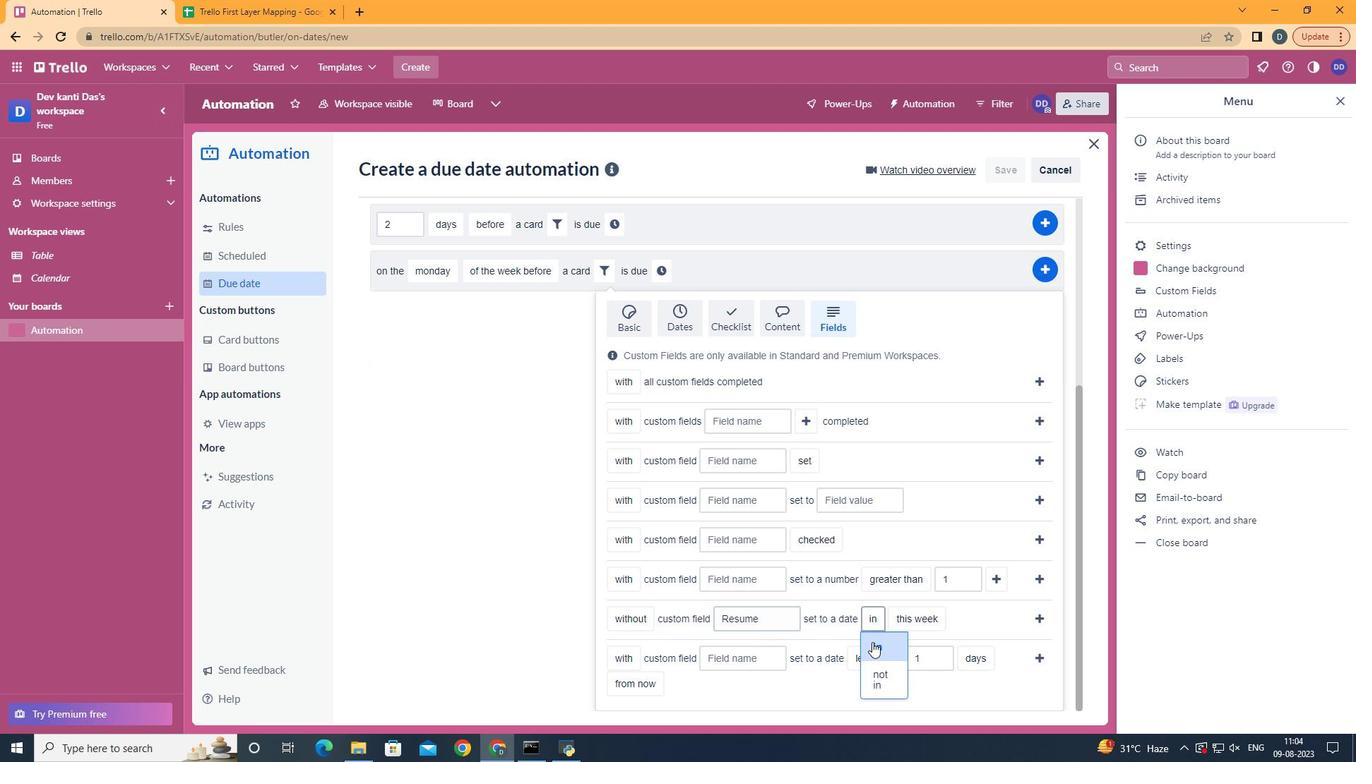 
Action: Mouse pressed left at (878, 648)
Screenshot: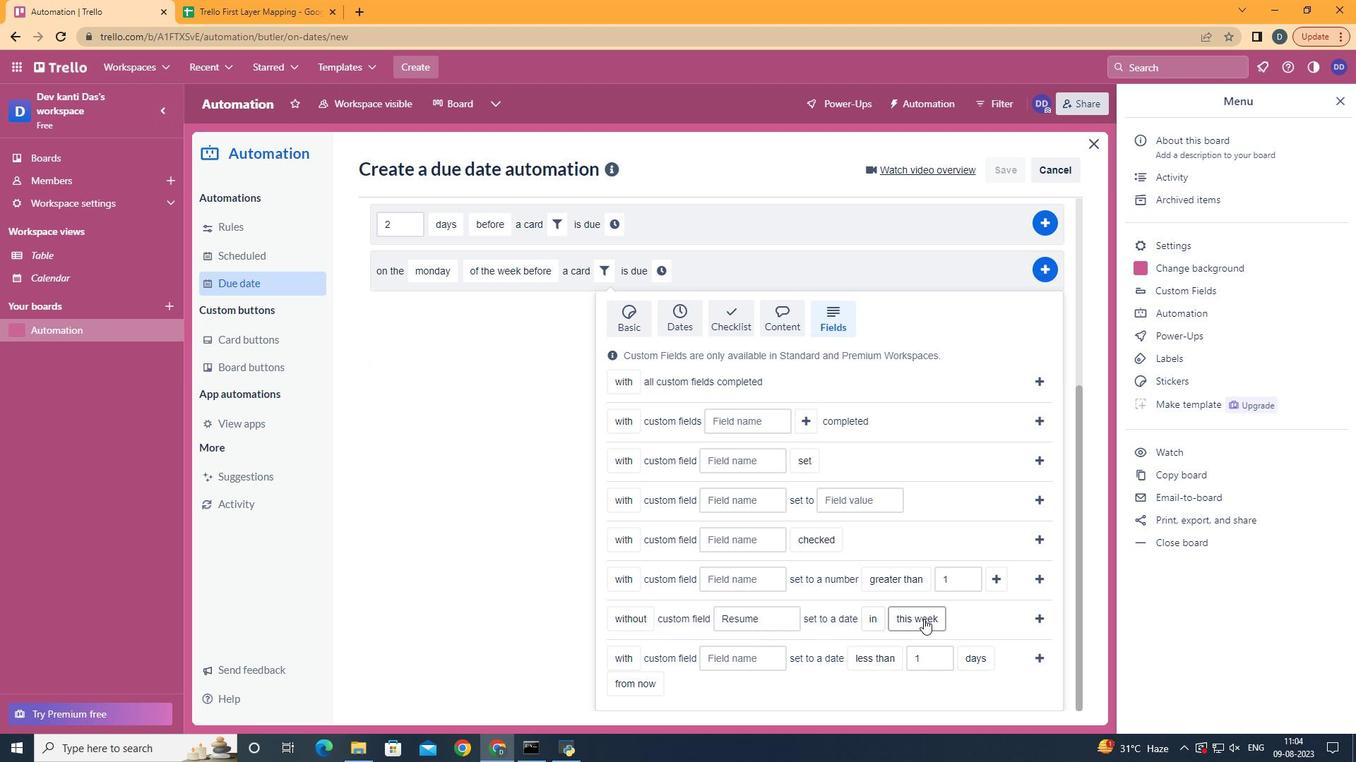 
Action: Mouse moved to (929, 677)
Screenshot: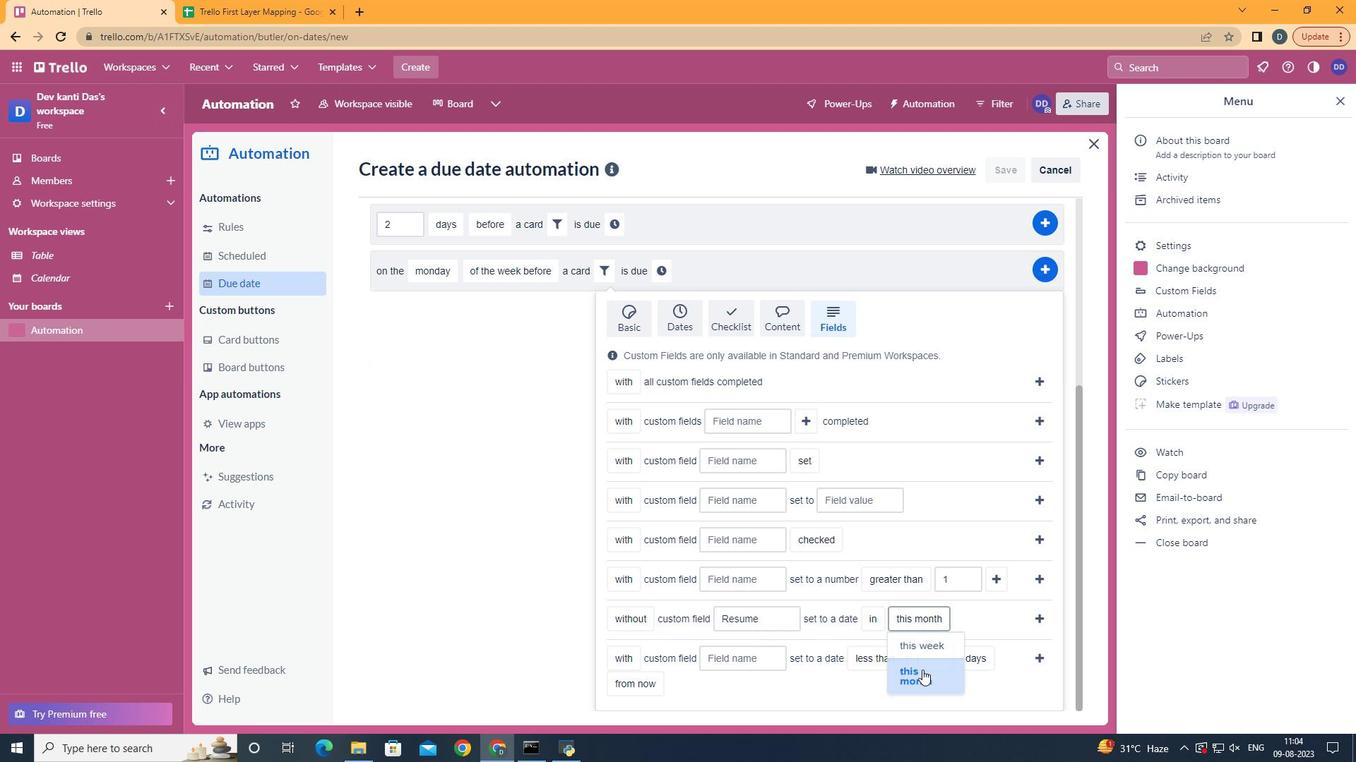 
Action: Mouse pressed left at (929, 677)
Screenshot: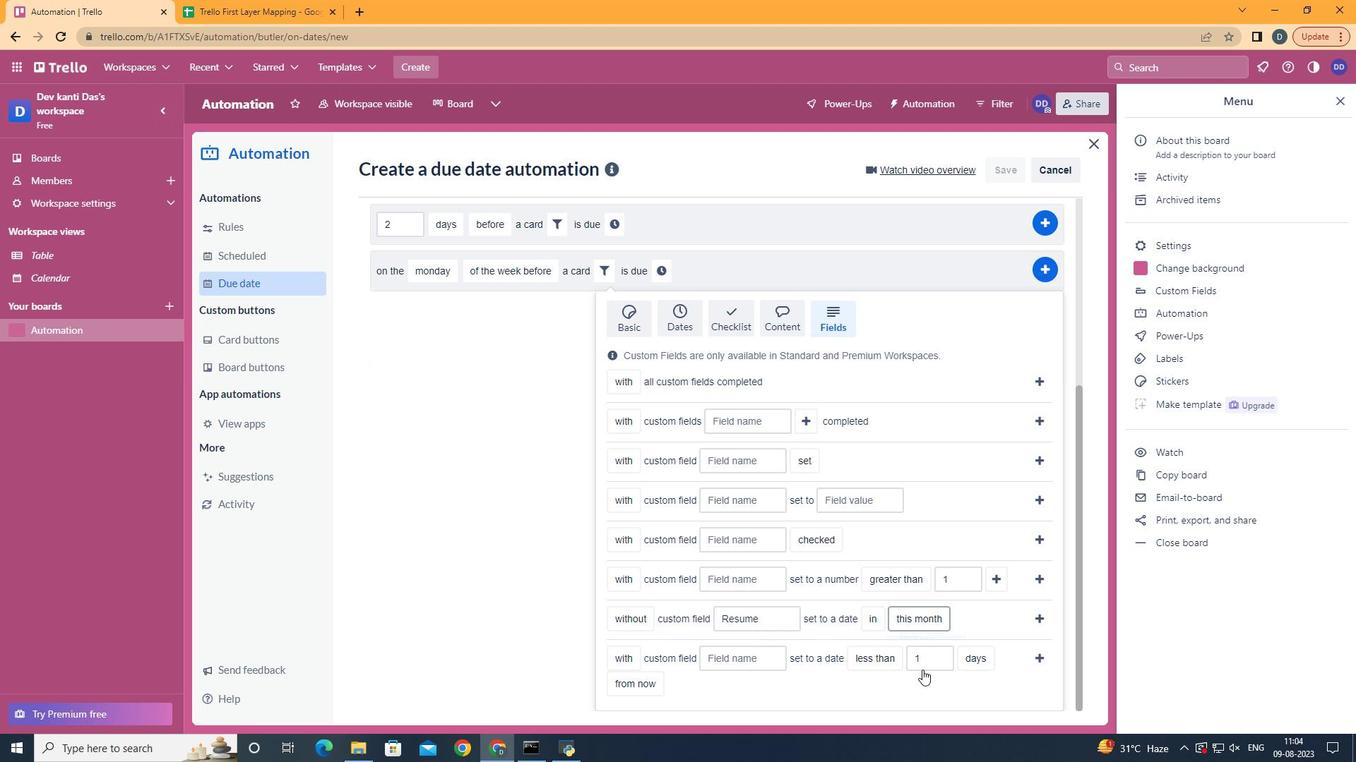 
Action: Mouse moved to (1044, 621)
Screenshot: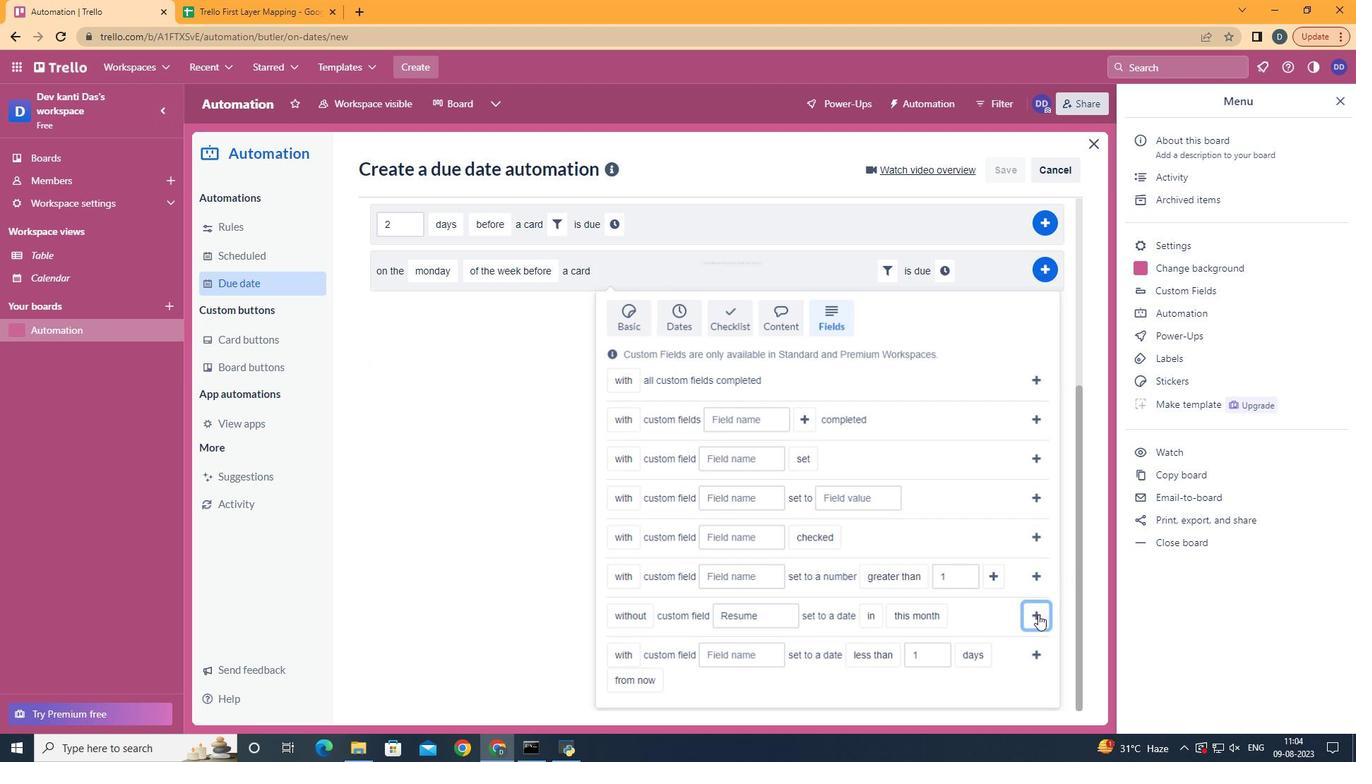 
Action: Mouse pressed left at (1044, 621)
Screenshot: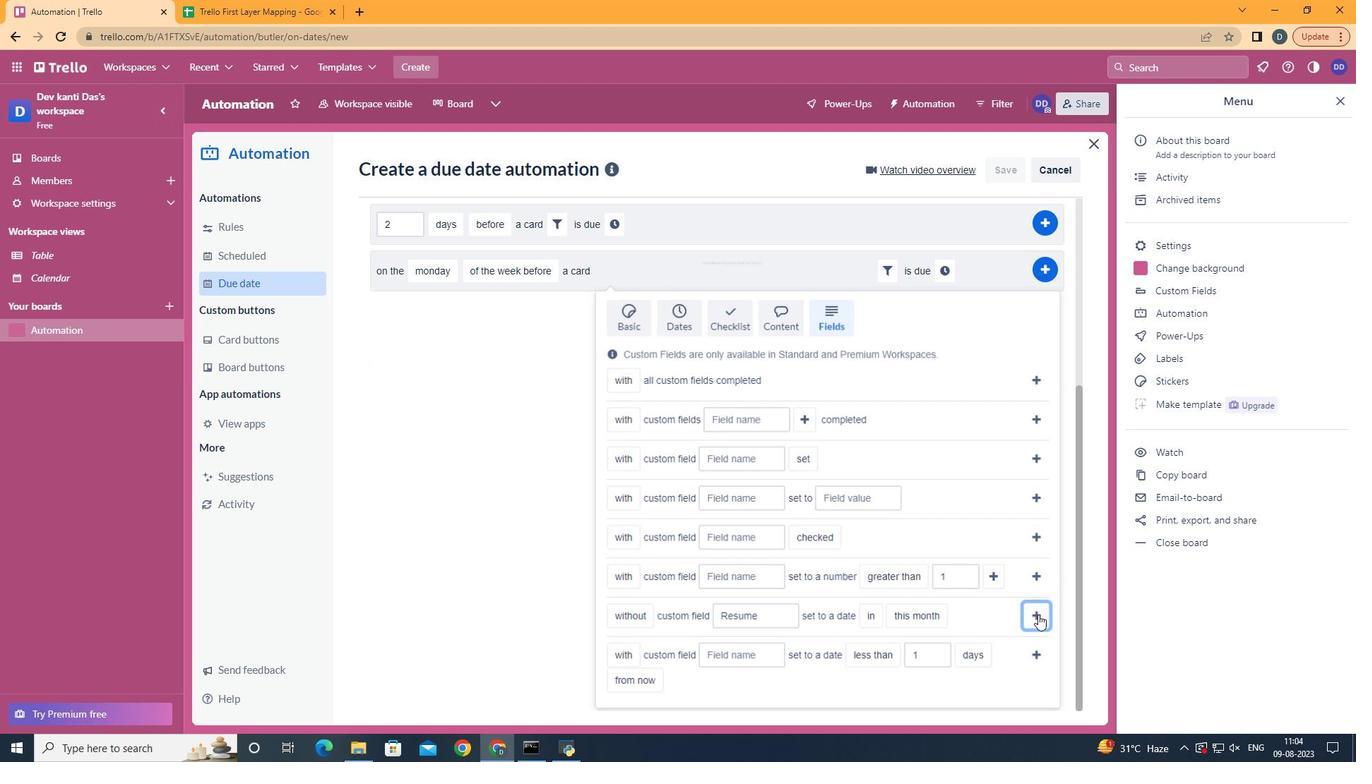 
Action: Mouse moved to (957, 572)
Screenshot: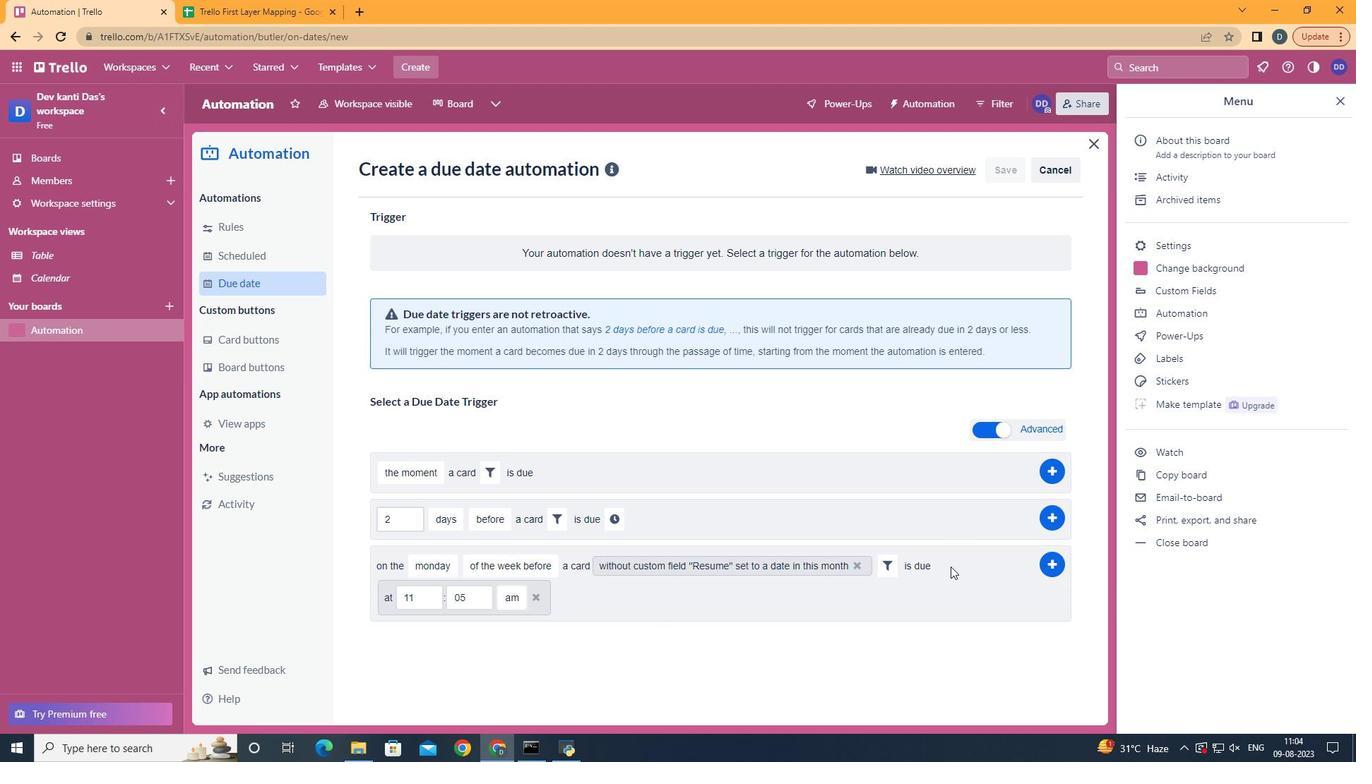 
Action: Mouse pressed left at (957, 572)
Screenshot: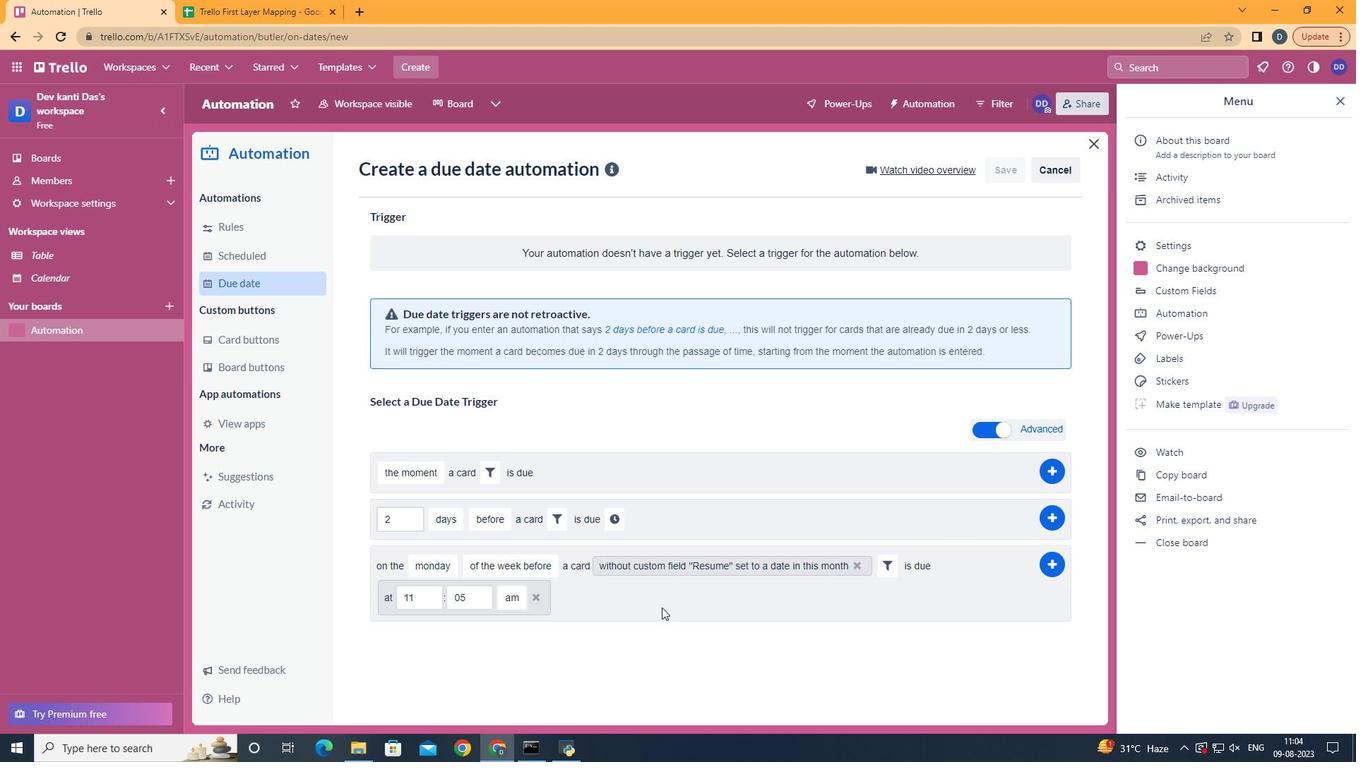 
Action: Mouse moved to (486, 611)
Screenshot: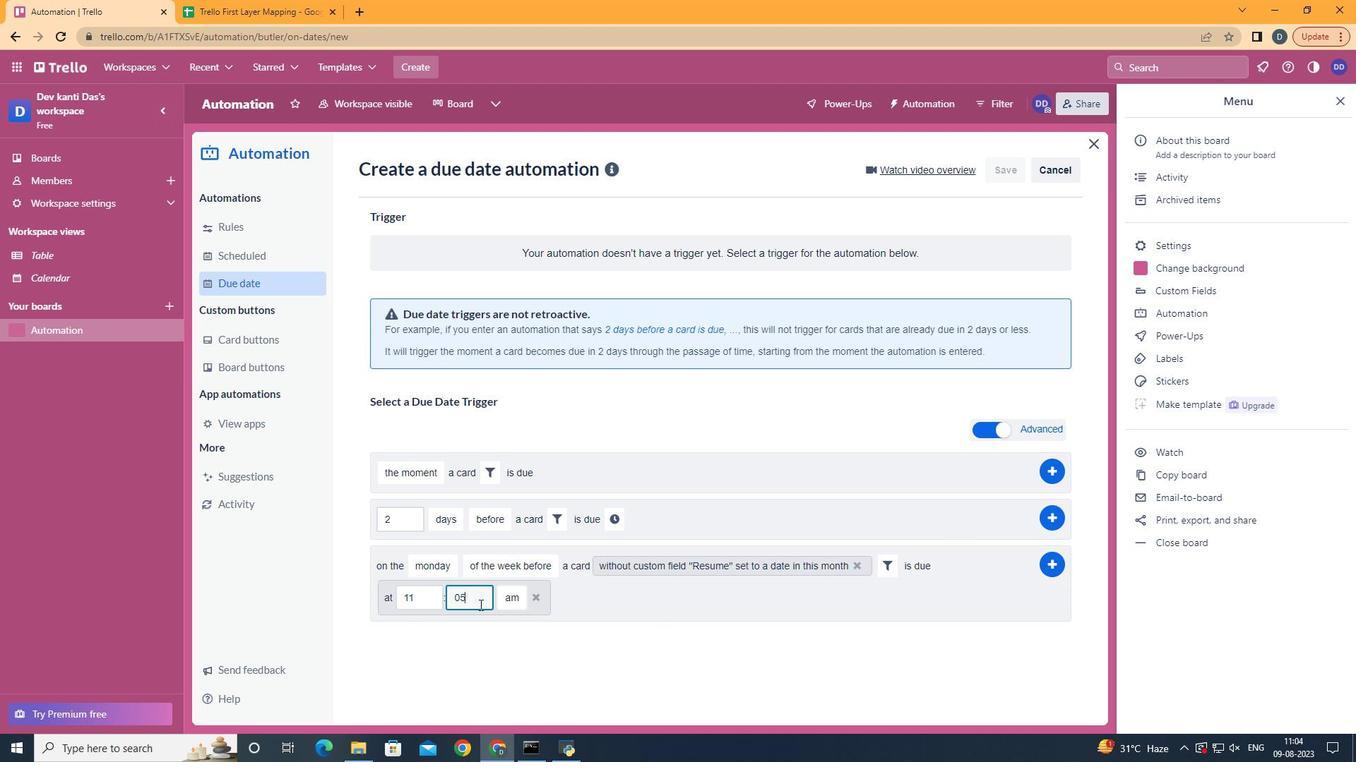 
Action: Mouse pressed left at (486, 611)
Screenshot: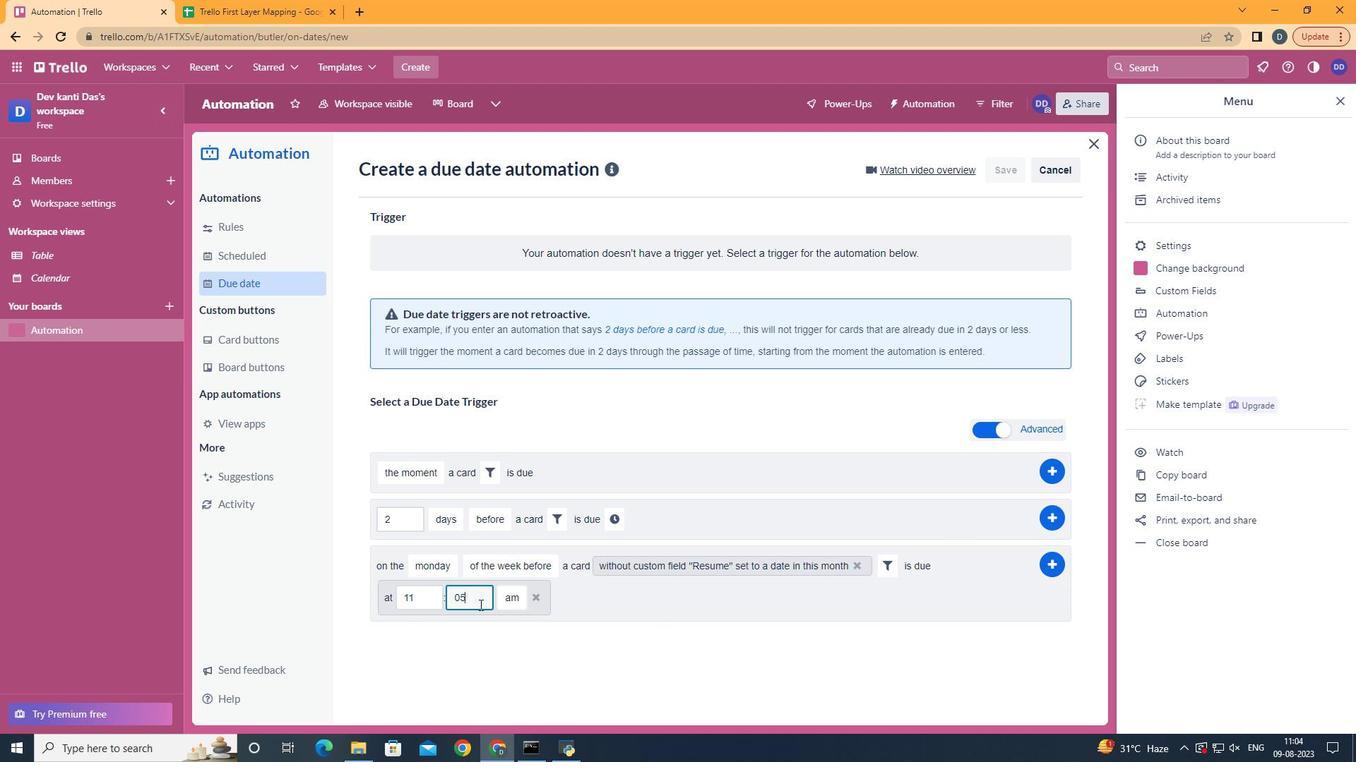 
Action: Key pressed <Key.backspace>0
Screenshot: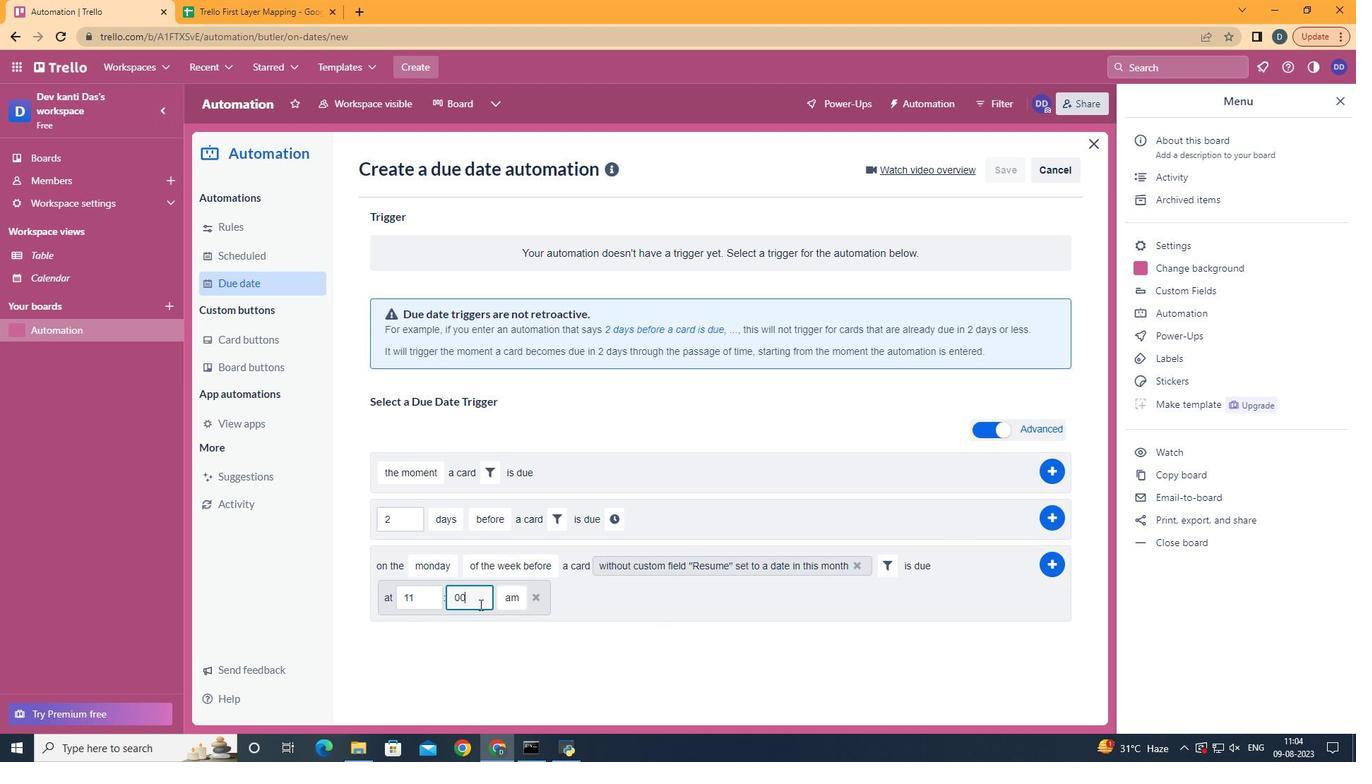 
Action: Mouse moved to (1058, 572)
Screenshot: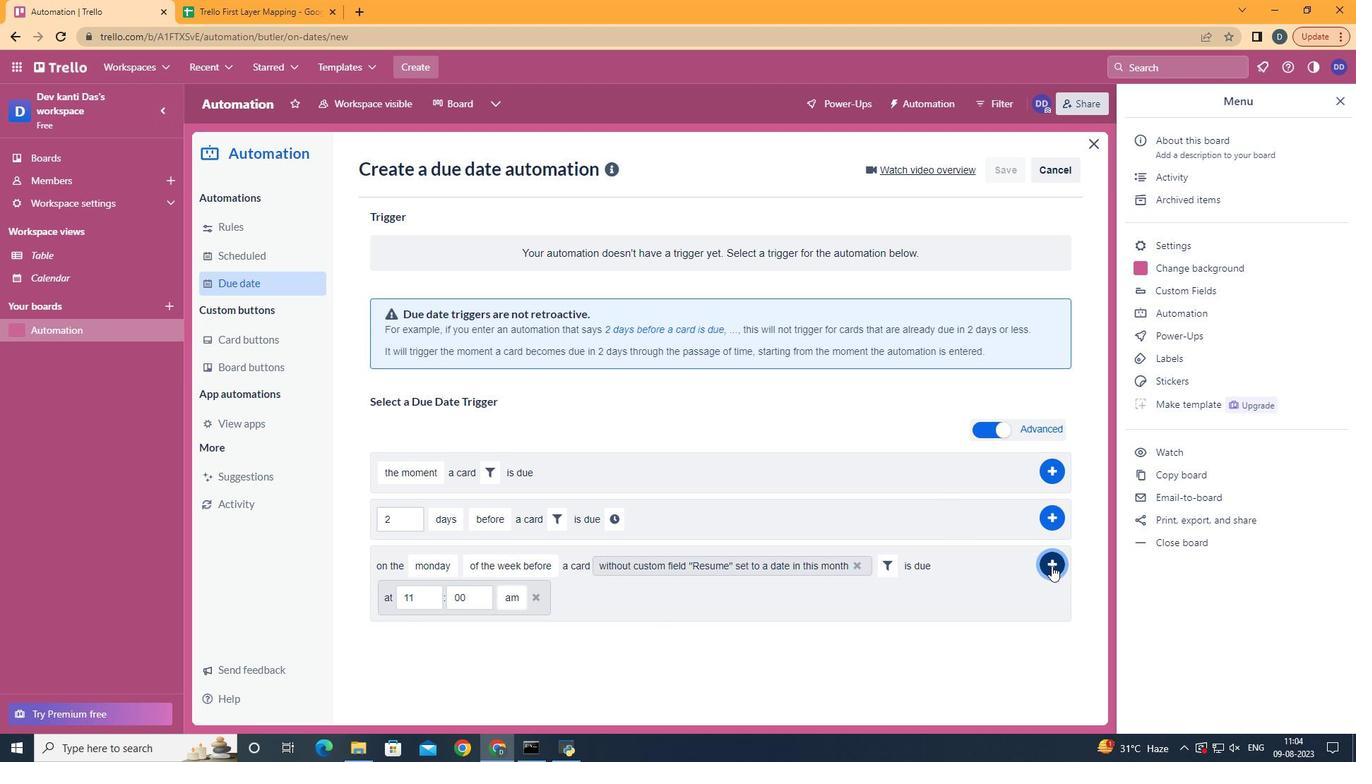 
Action: Mouse pressed left at (1058, 572)
Screenshot: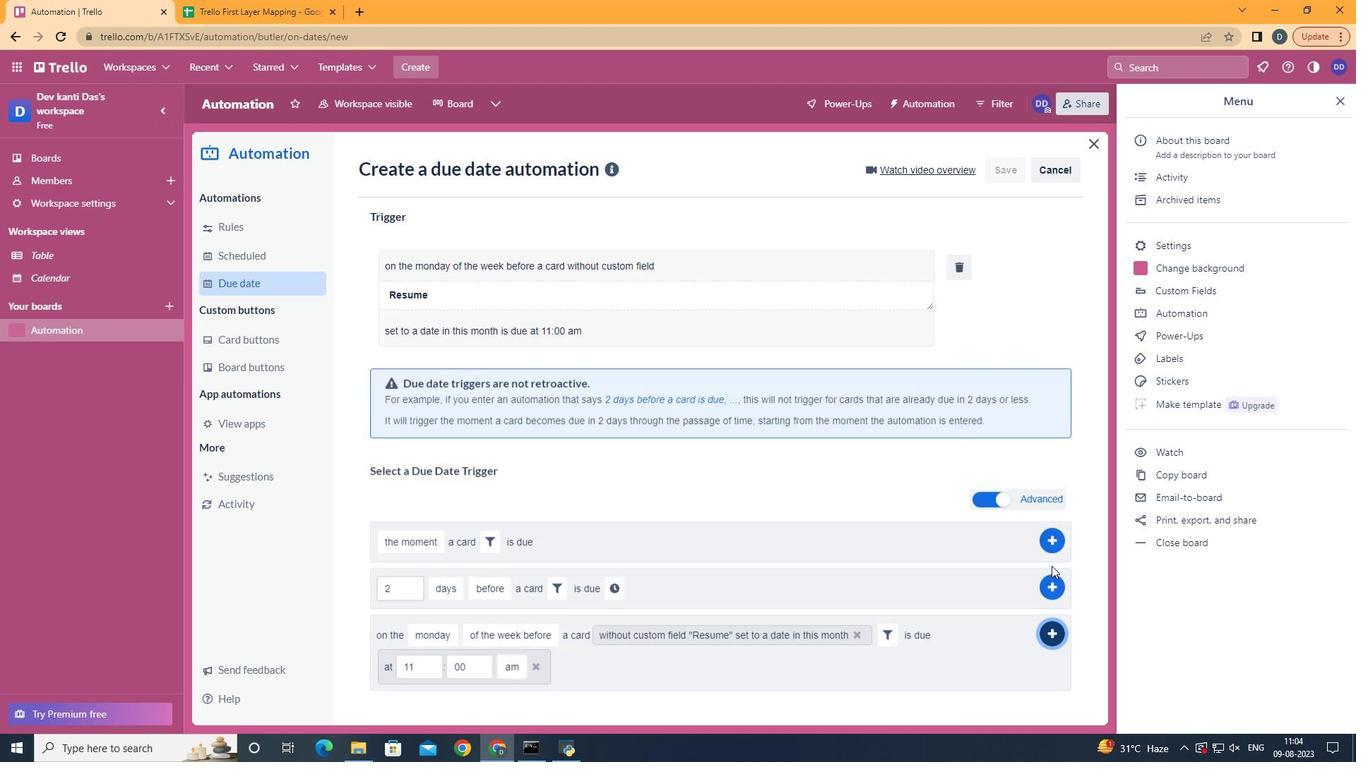 
Action: Mouse moved to (563, 405)
Screenshot: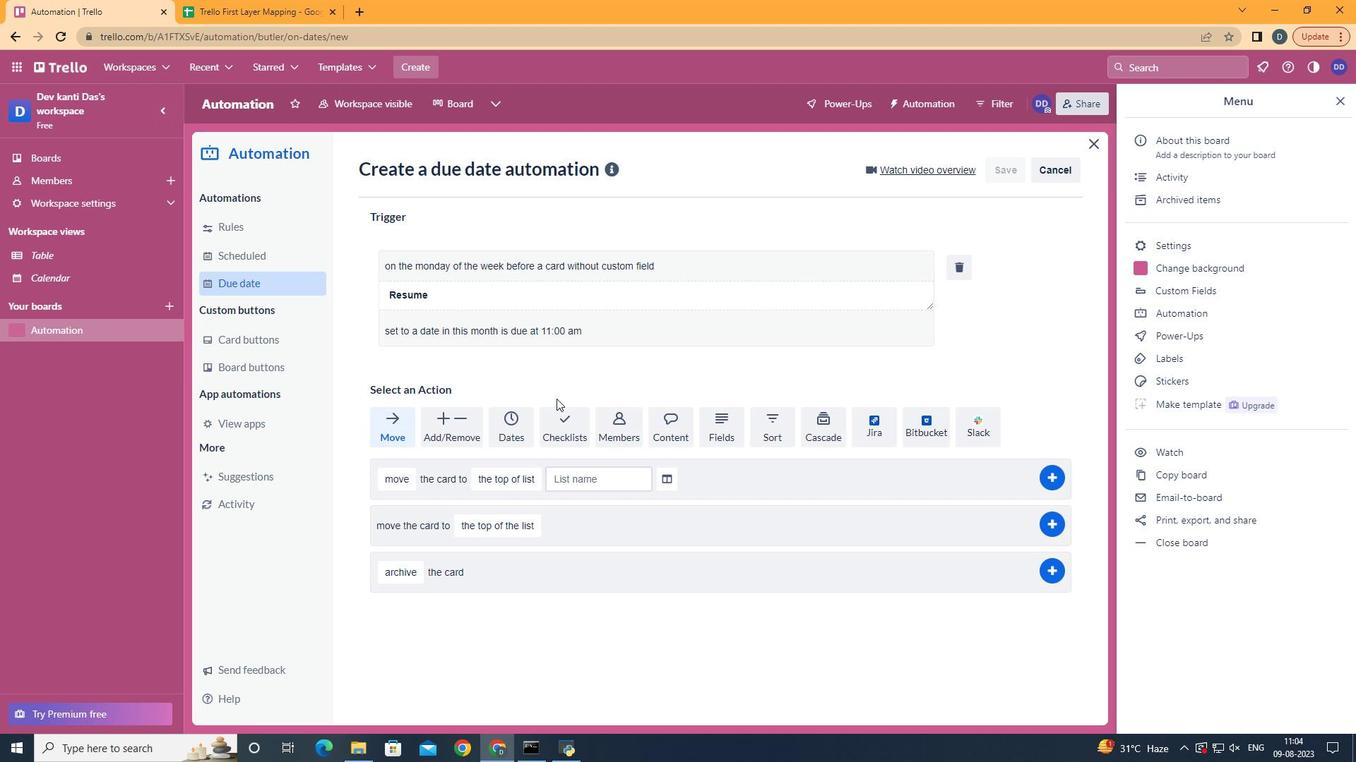 
